 Task: Click on Have question about hosting
Action: Mouse moved to (851, 371)
Screenshot: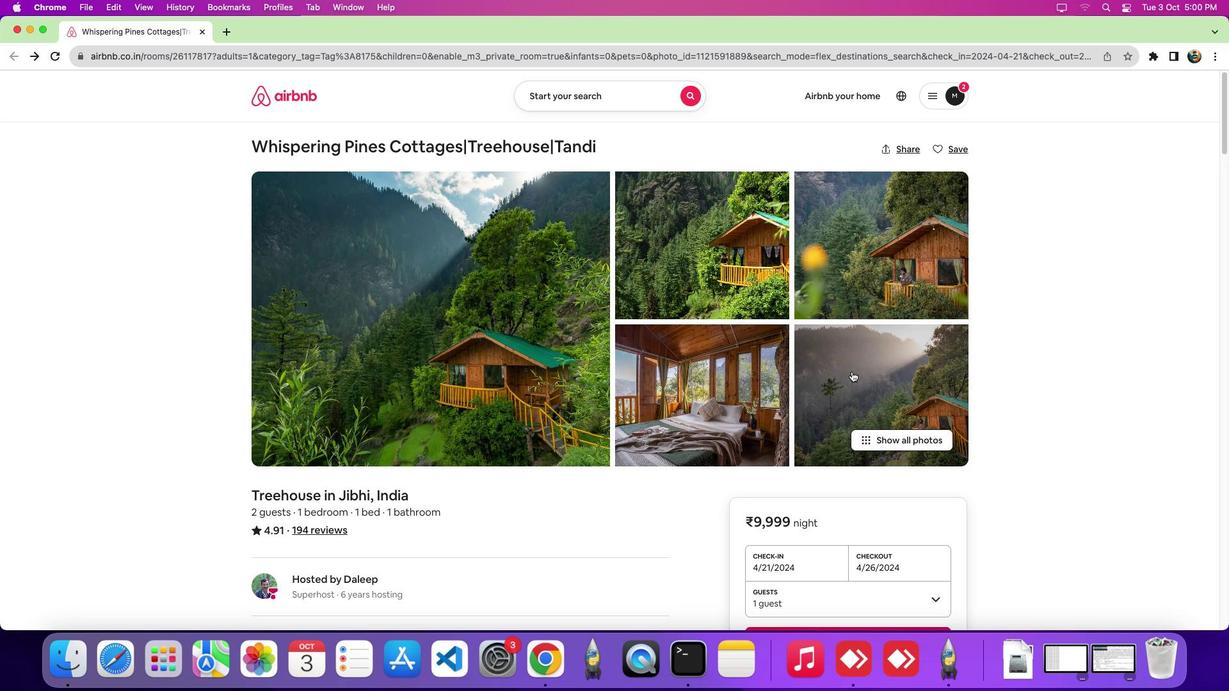 
Action: Mouse scrolled (851, 371) with delta (0, 0)
Screenshot: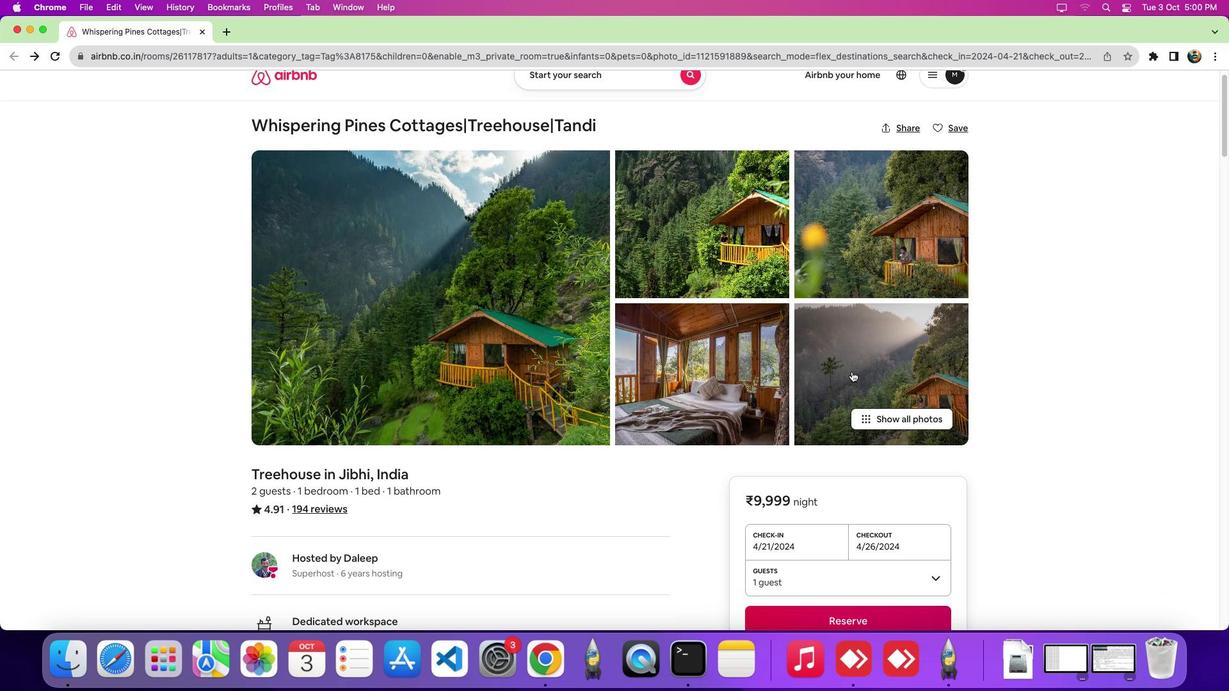 
Action: Mouse scrolled (851, 371) with delta (0, 0)
Screenshot: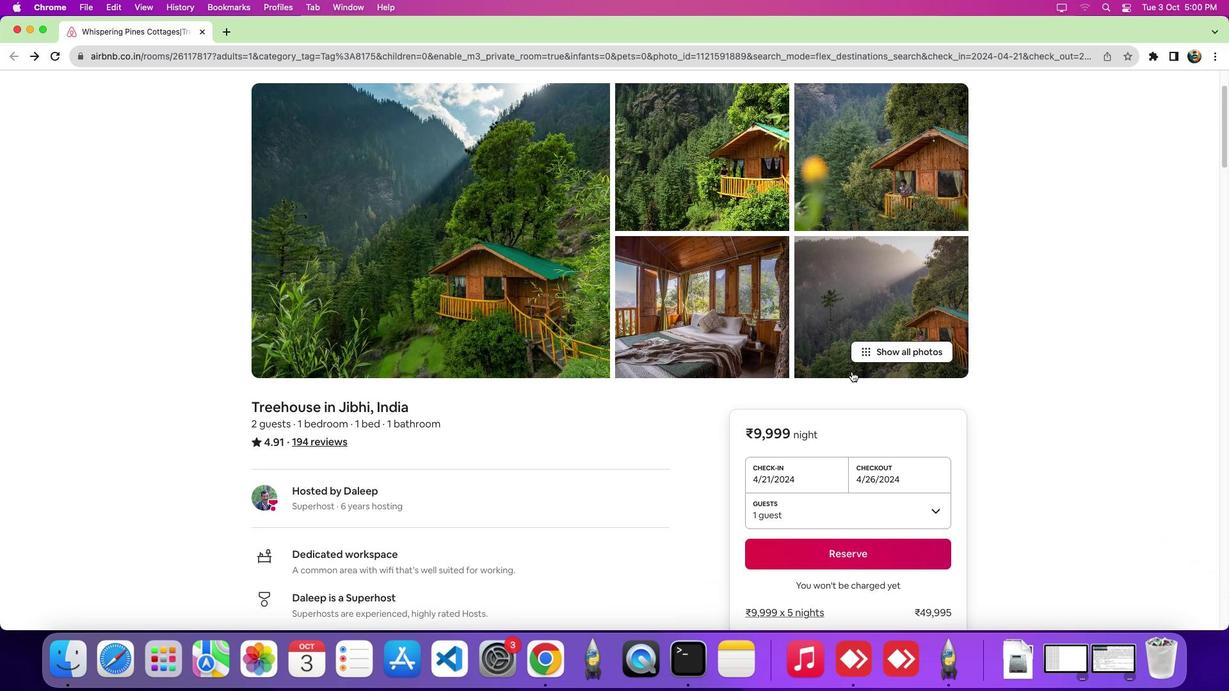 
Action: Mouse scrolled (851, 371) with delta (0, -1)
Screenshot: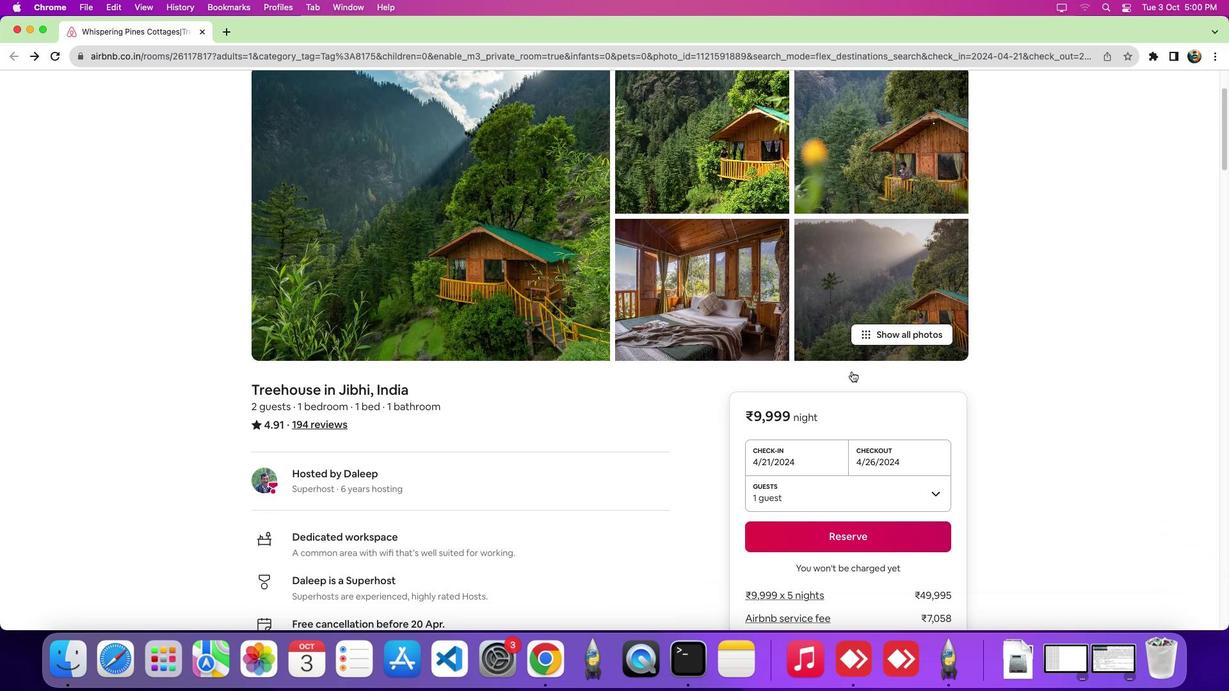
Action: Mouse scrolled (851, 371) with delta (0, 0)
Screenshot: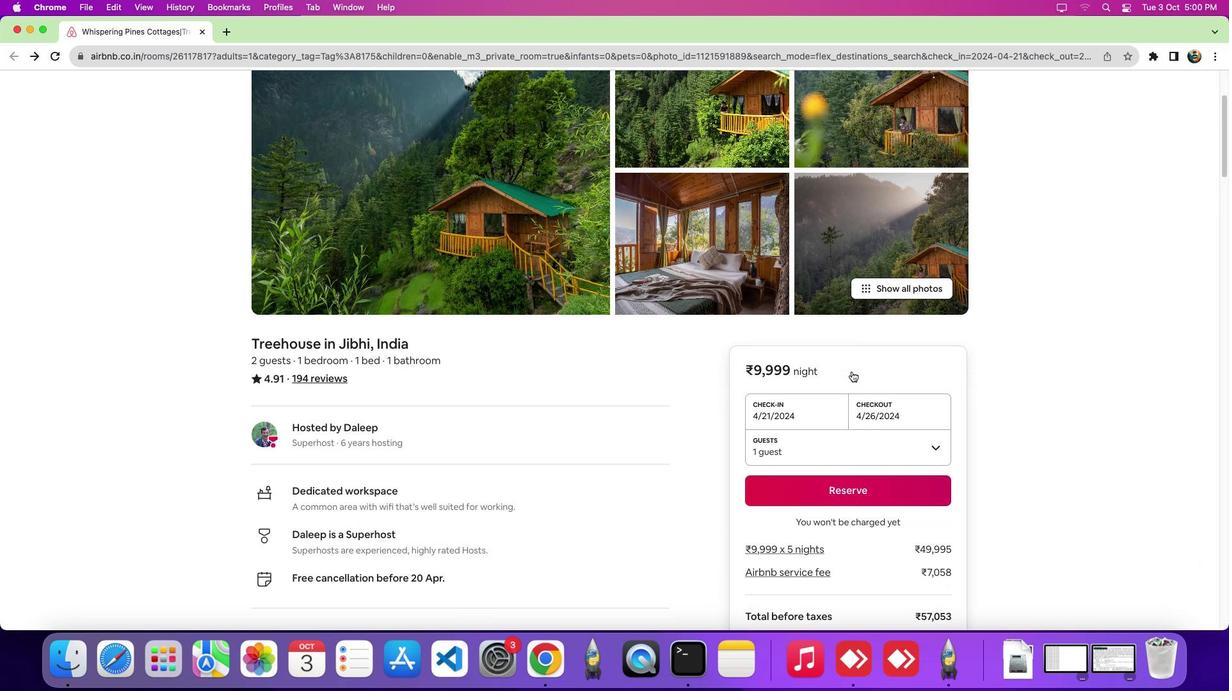 
Action: Mouse scrolled (851, 371) with delta (0, 0)
Screenshot: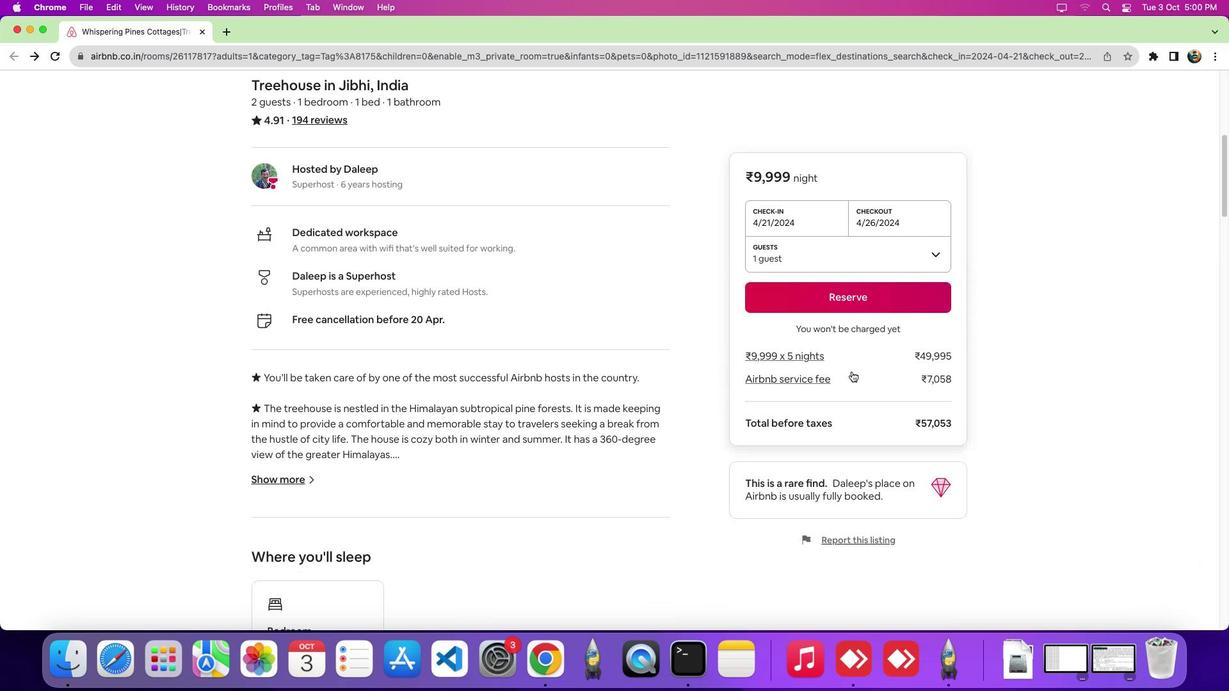 
Action: Mouse scrolled (851, 371) with delta (0, -2)
Screenshot: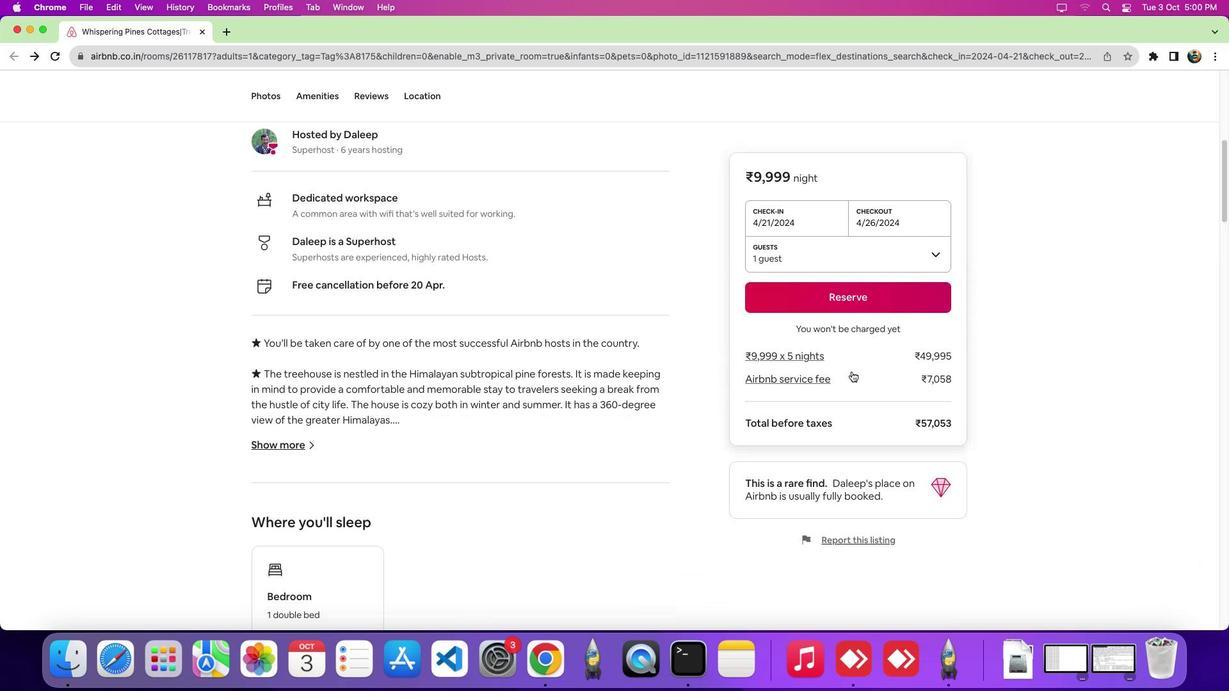 
Action: Mouse scrolled (851, 371) with delta (0, -4)
Screenshot: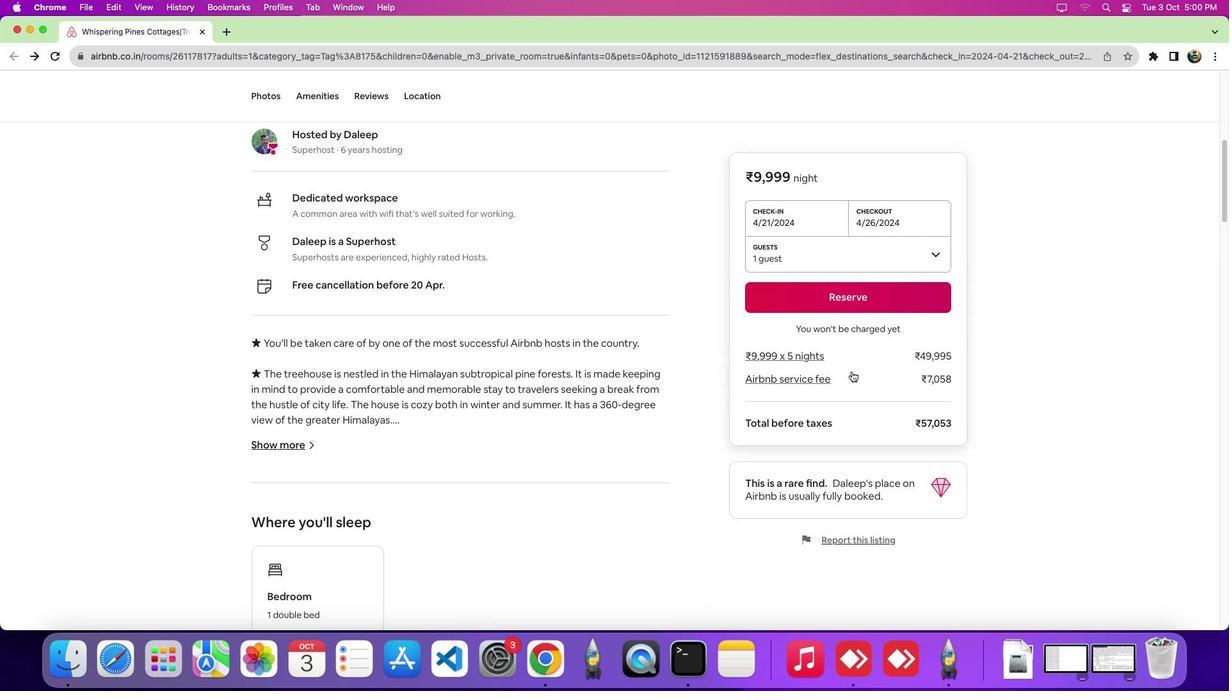 
Action: Mouse scrolled (851, 371) with delta (0, 0)
Screenshot: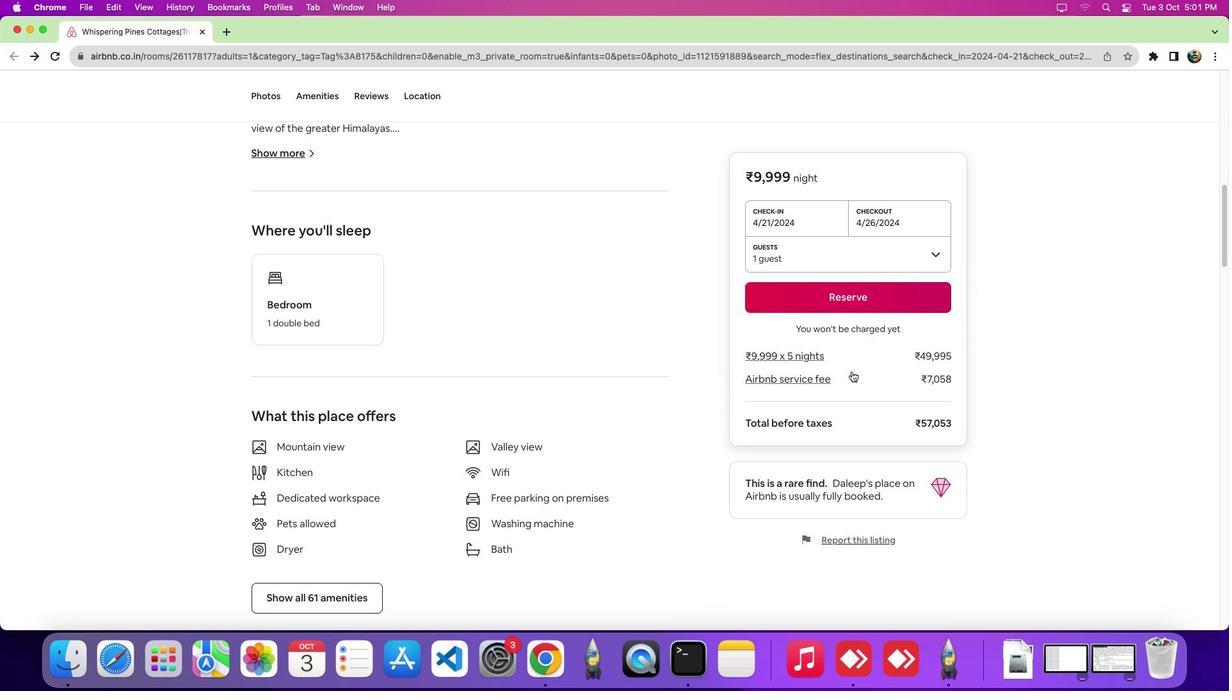 
Action: Mouse scrolled (851, 371) with delta (0, 0)
Screenshot: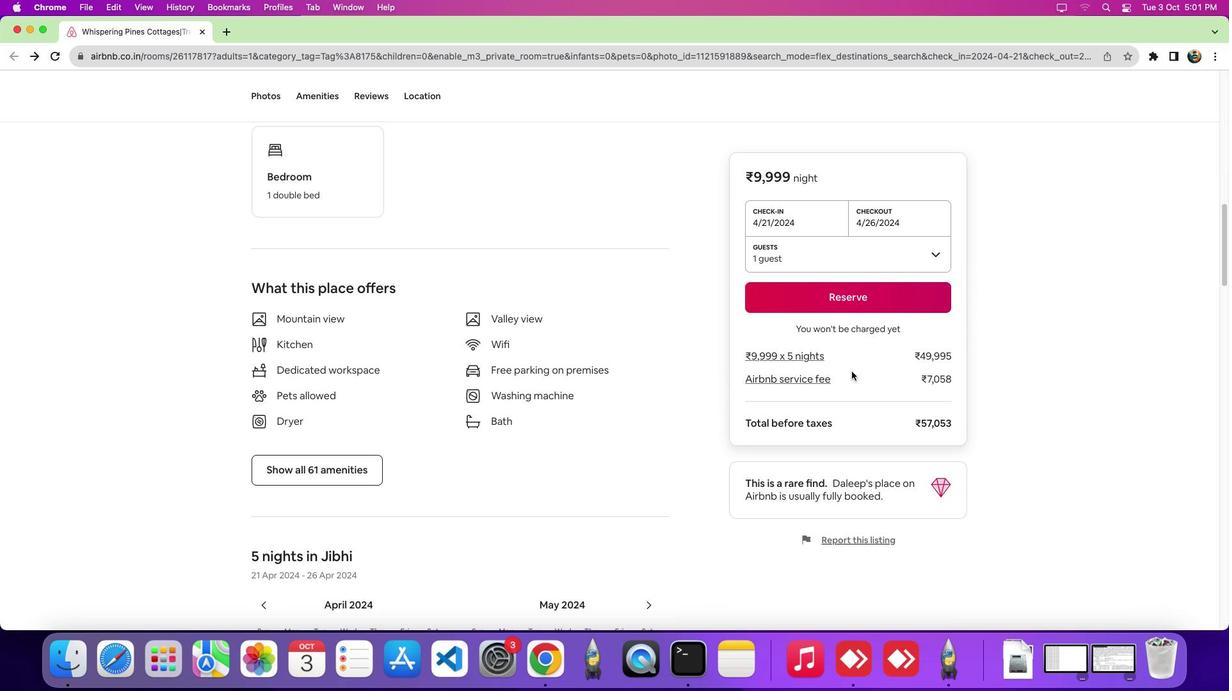 
Action: Mouse scrolled (851, 371) with delta (0, -3)
Screenshot: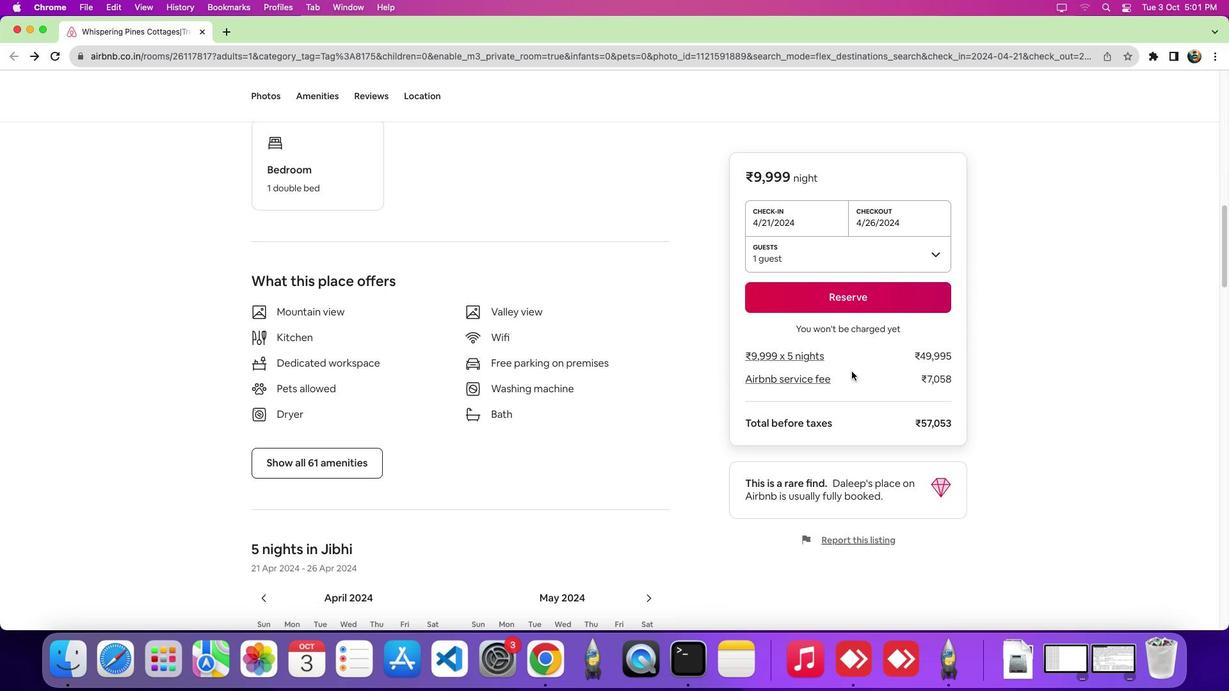 
Action: Mouse scrolled (851, 371) with delta (0, -5)
Screenshot: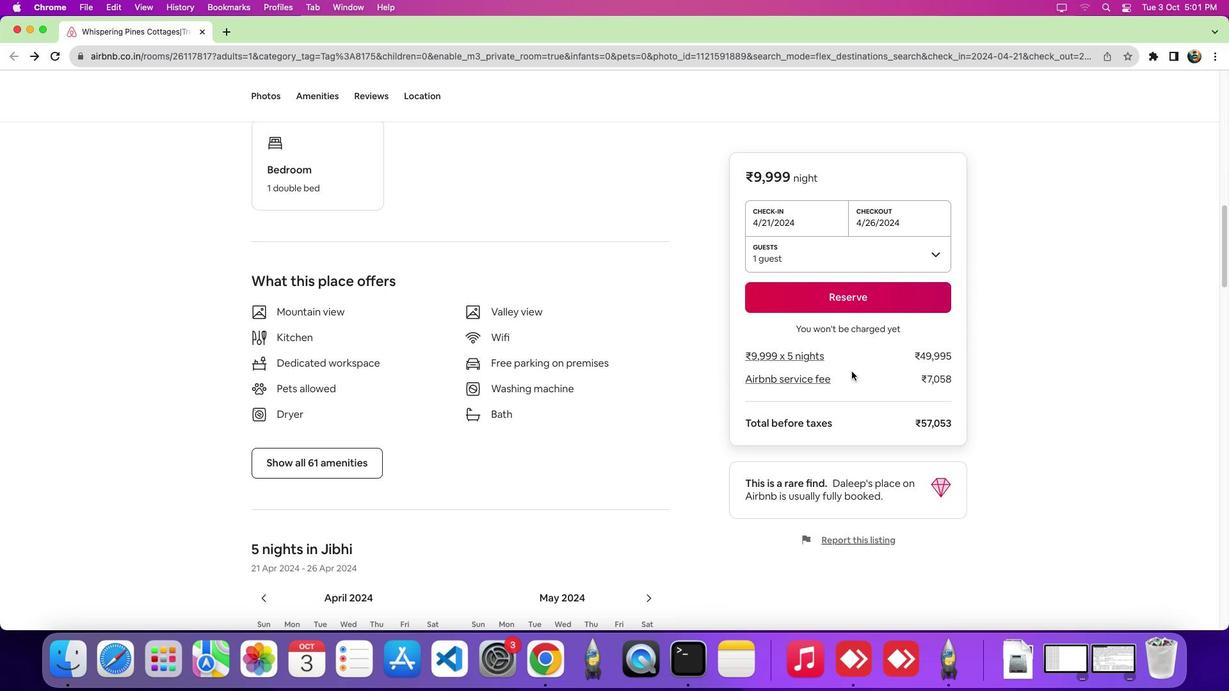 
Action: Mouse scrolled (851, 371) with delta (0, 0)
Screenshot: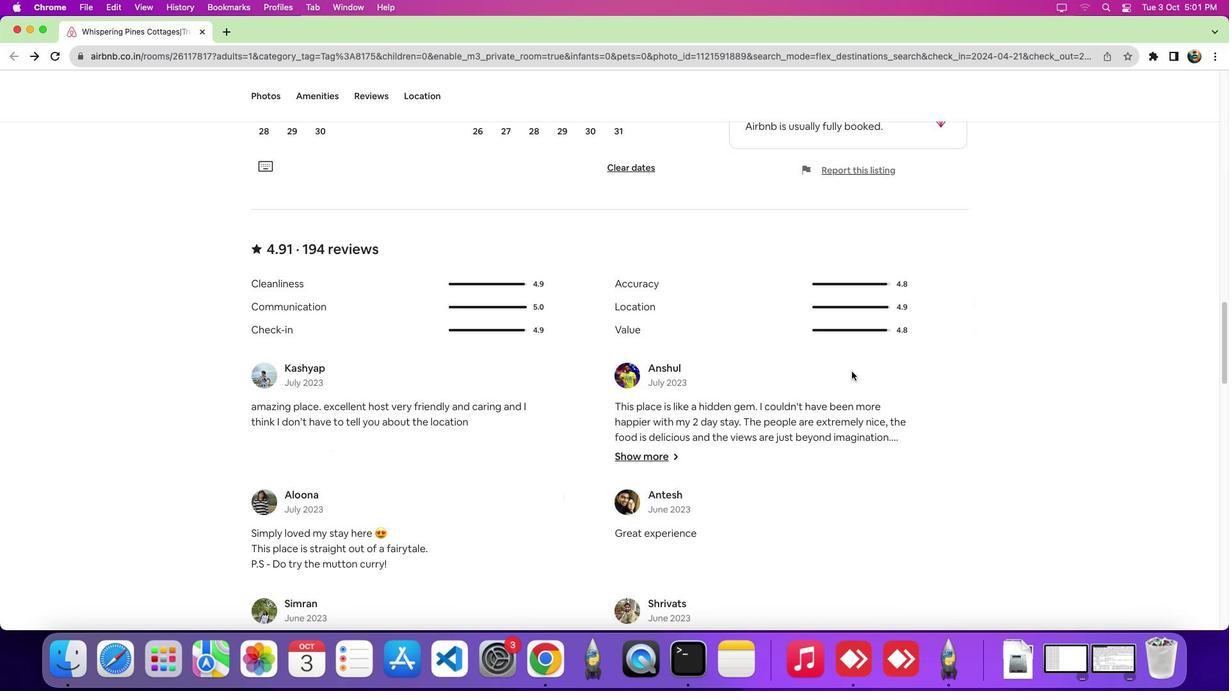
Action: Mouse scrolled (851, 371) with delta (0, -1)
Screenshot: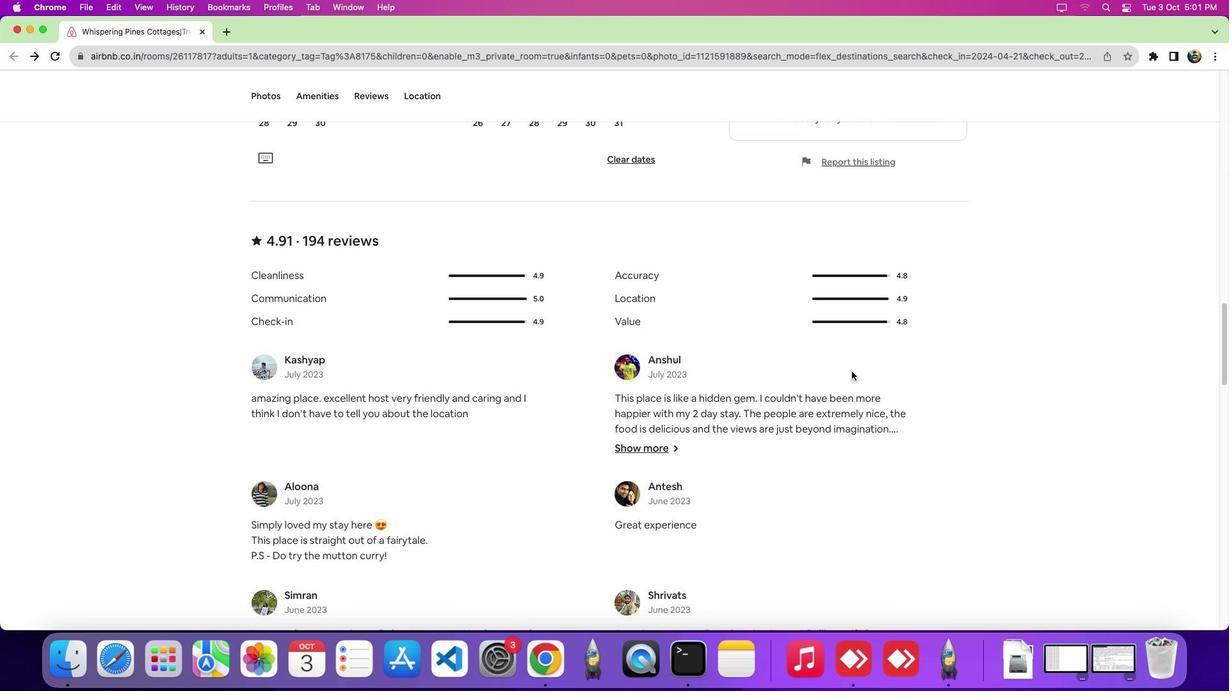 
Action: Mouse scrolled (851, 371) with delta (0, -5)
Screenshot: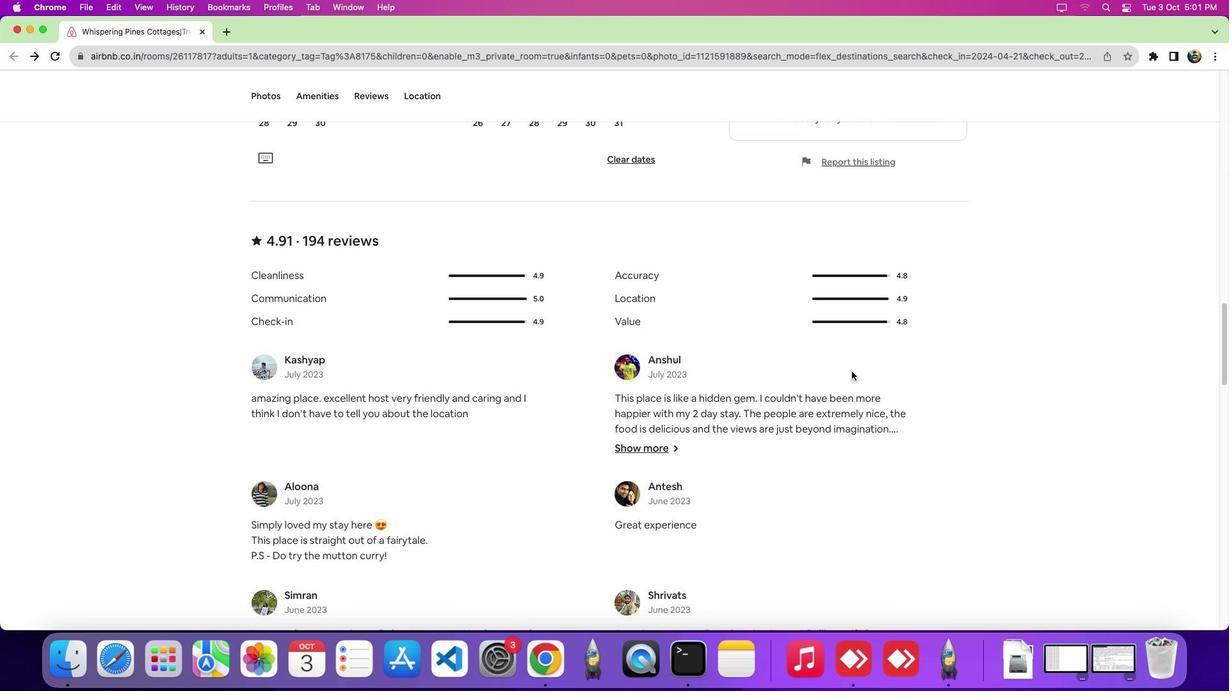 
Action: Mouse scrolled (851, 371) with delta (0, -8)
Screenshot: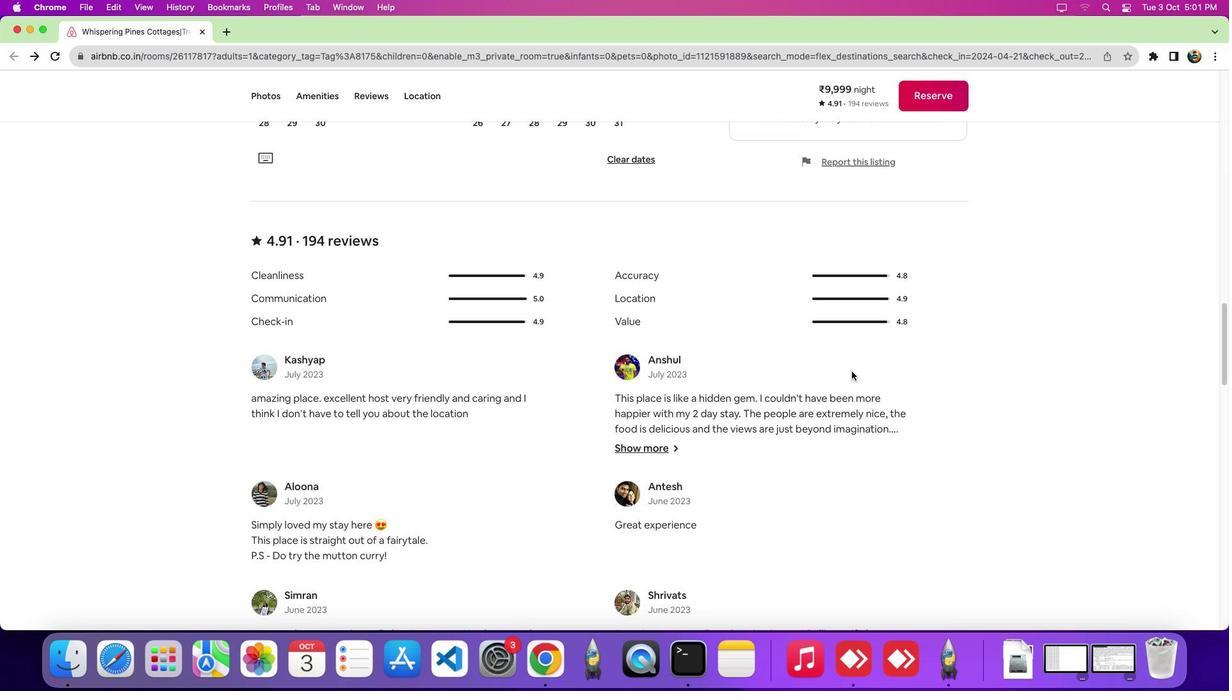 
Action: Mouse scrolled (851, 371) with delta (0, 0)
Screenshot: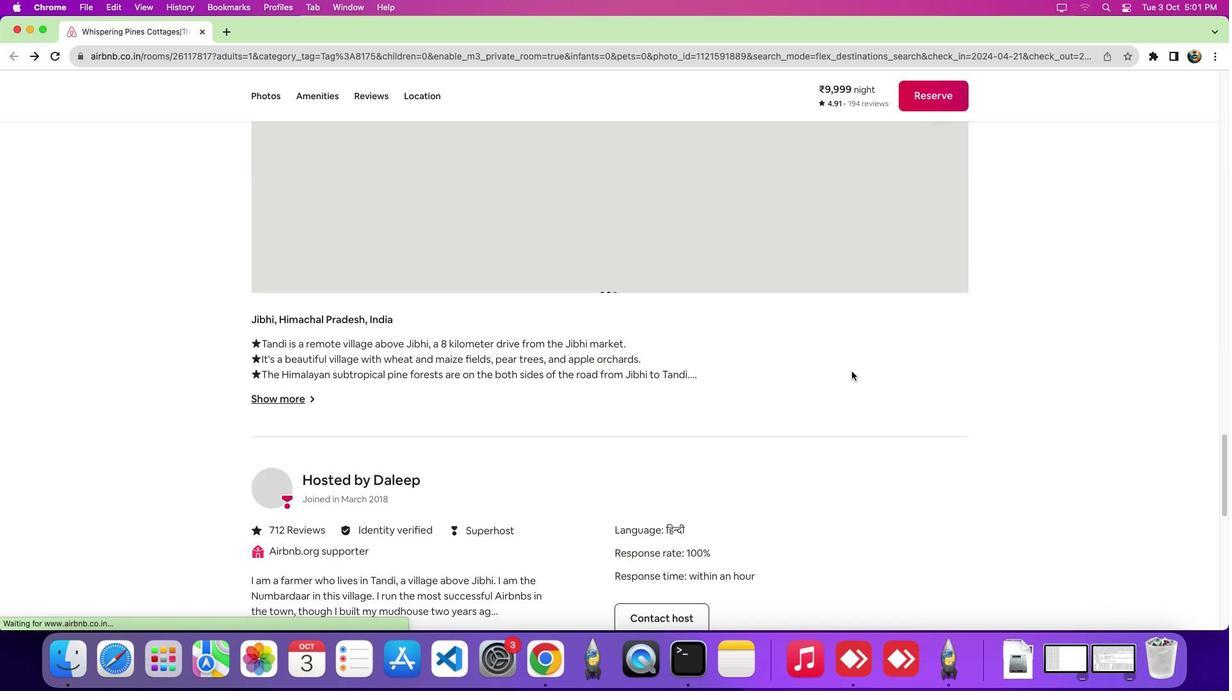 
Action: Mouse scrolled (851, 371) with delta (0, 0)
Screenshot: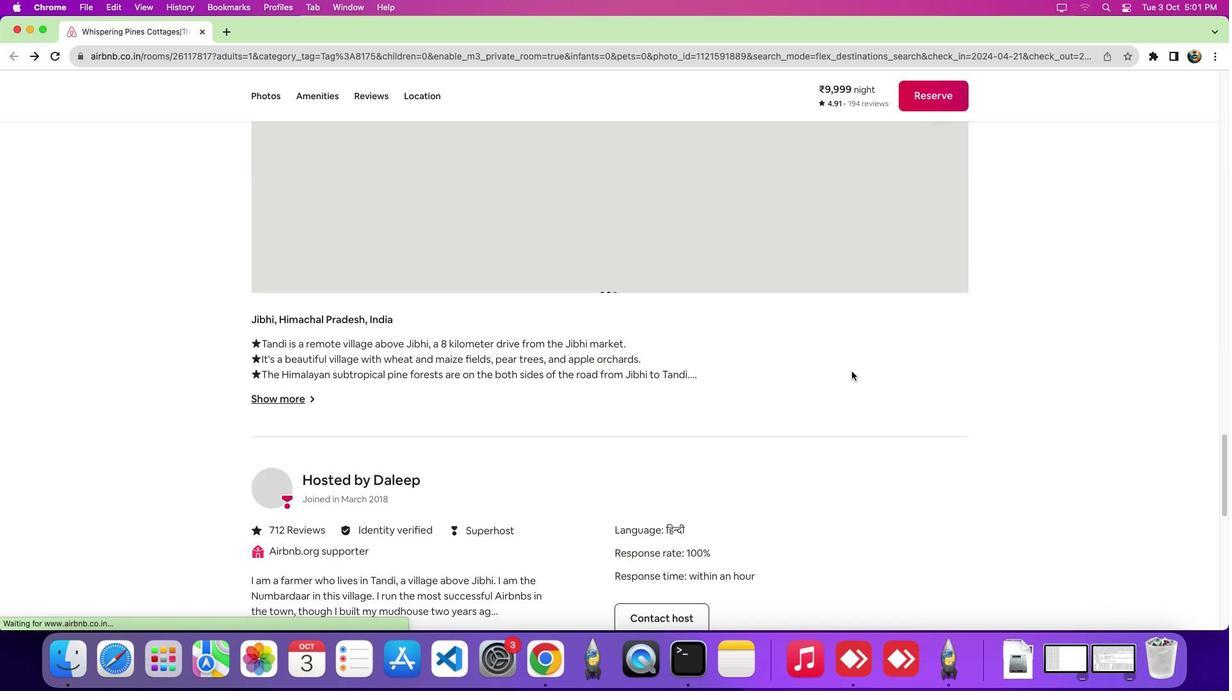 
Action: Mouse scrolled (851, 371) with delta (0, -5)
Screenshot: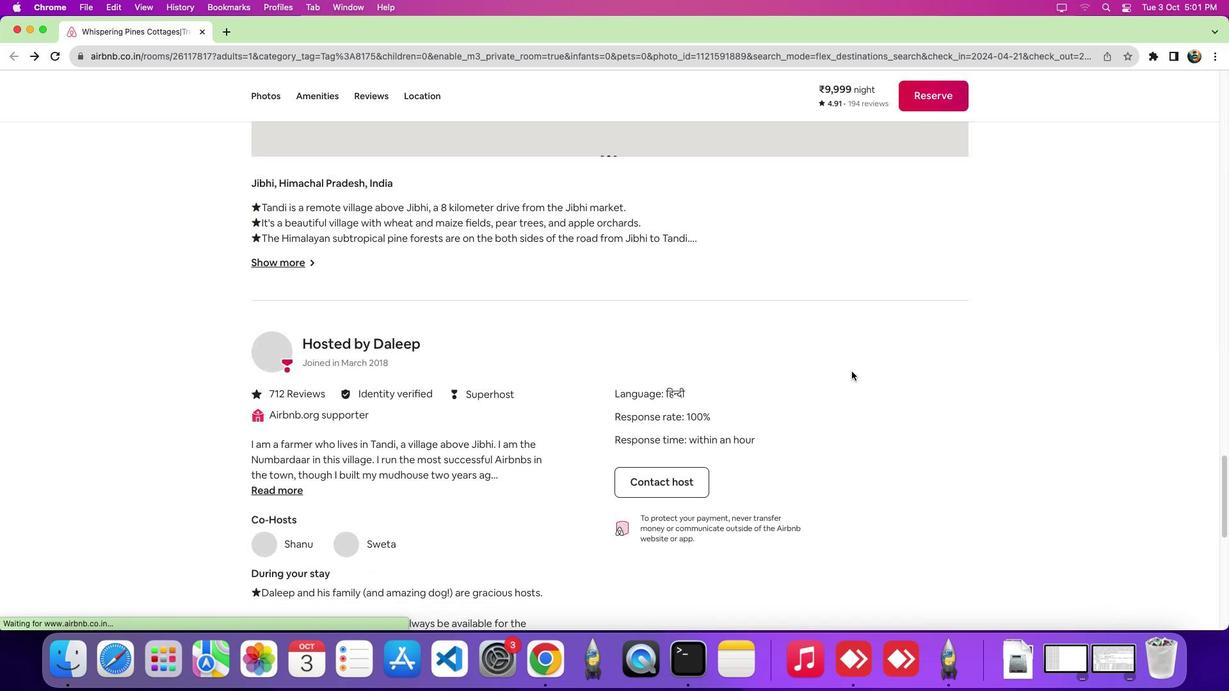 
Action: Mouse scrolled (851, 371) with delta (0, -8)
Screenshot: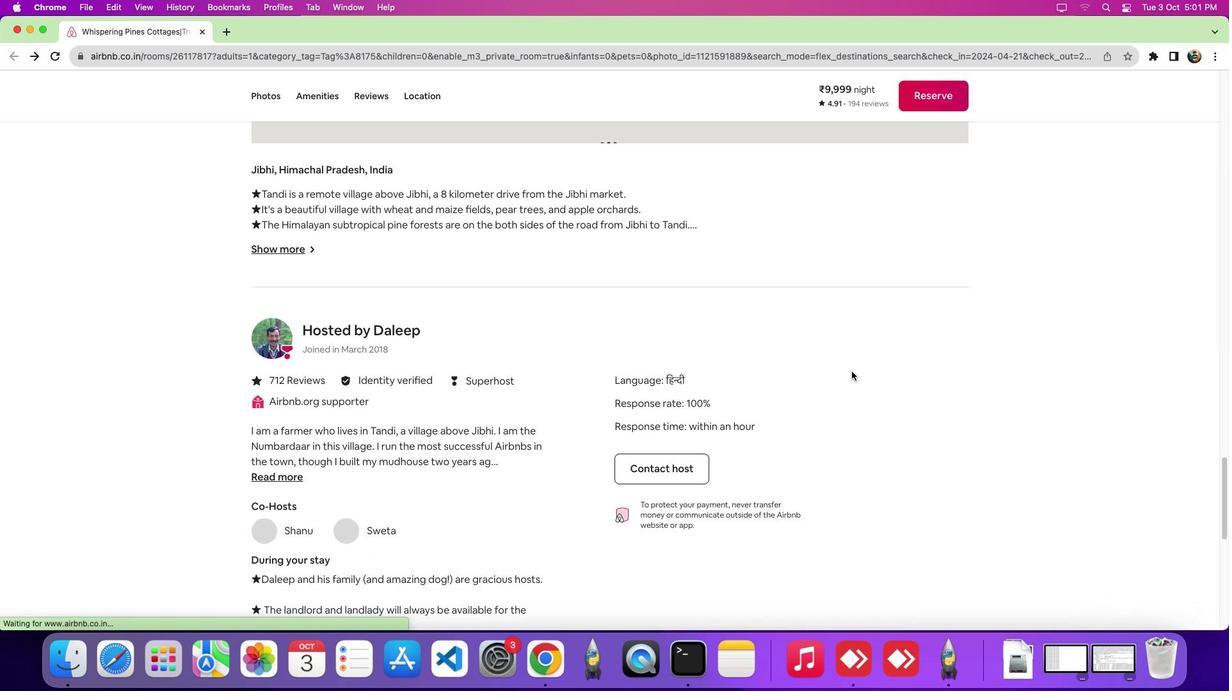 
Action: Mouse scrolled (851, 371) with delta (0, -8)
Screenshot: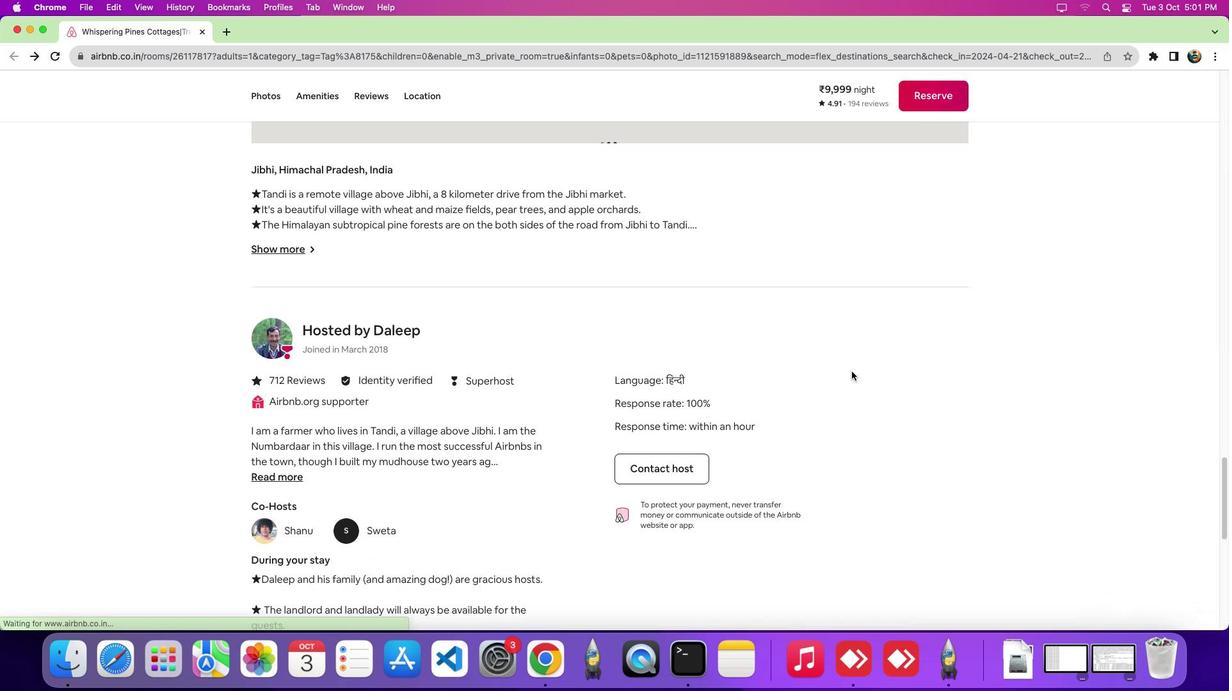 
Action: Mouse scrolled (851, 371) with delta (0, 0)
Screenshot: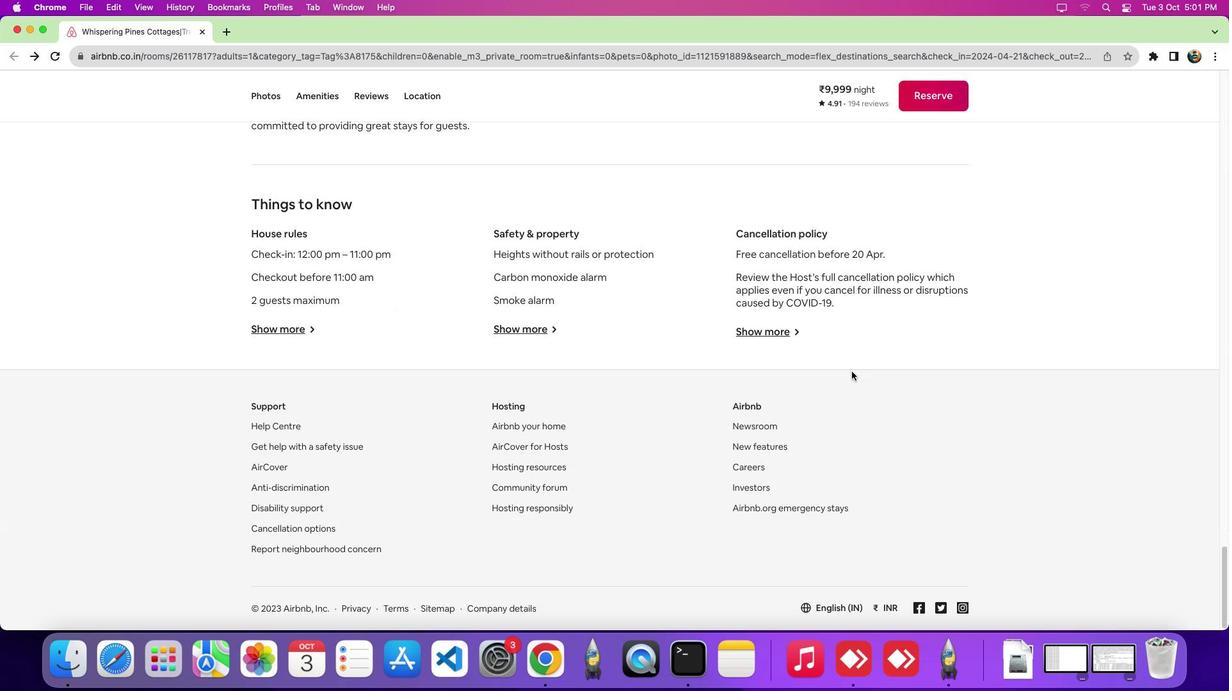 
Action: Mouse scrolled (851, 371) with delta (0, 0)
Screenshot: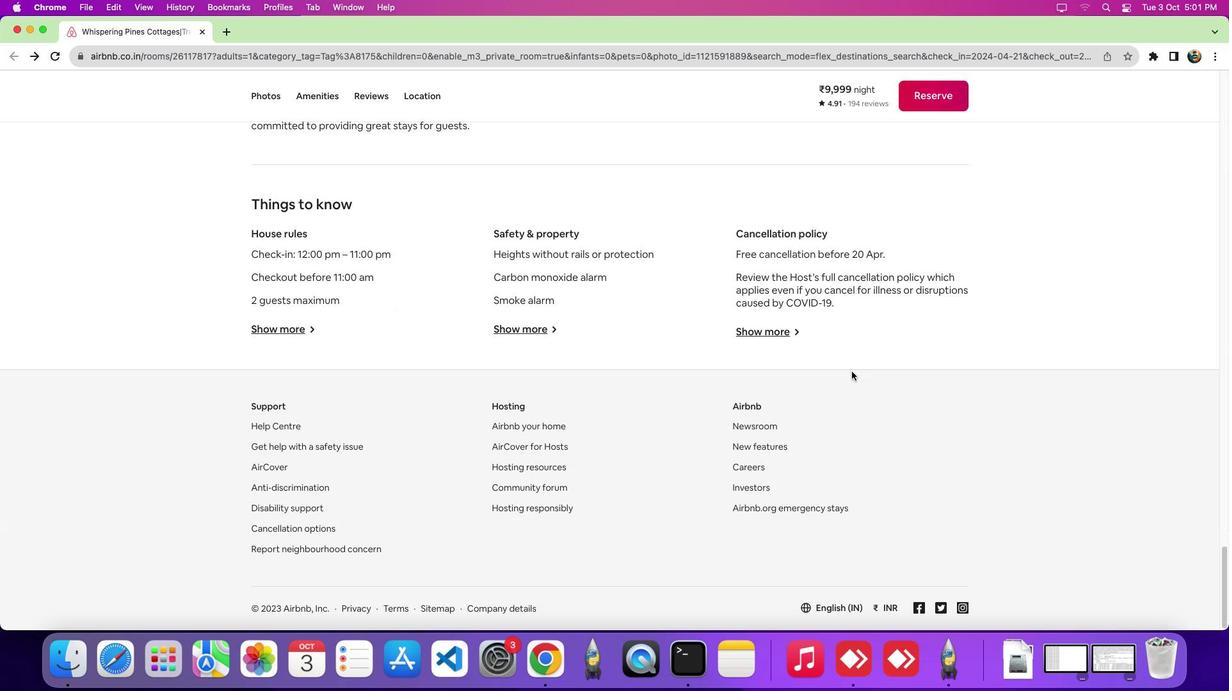 
Action: Mouse scrolled (851, 371) with delta (0, -5)
Screenshot: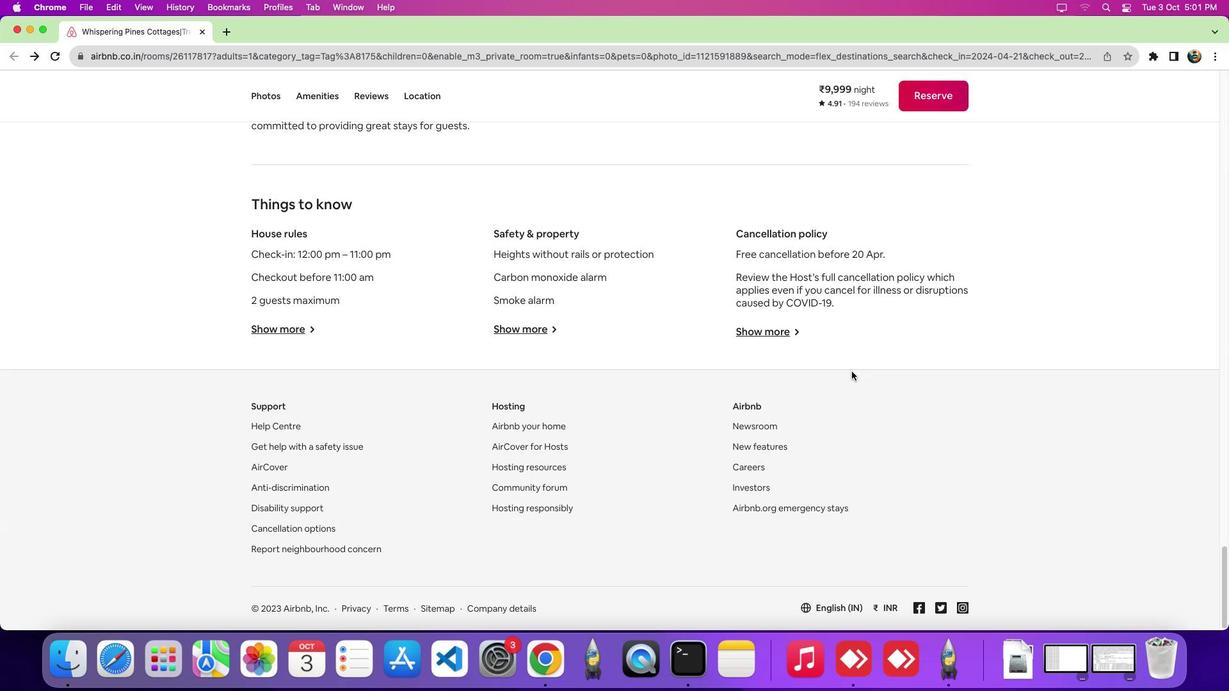 
Action: Mouse scrolled (851, 371) with delta (0, -8)
Screenshot: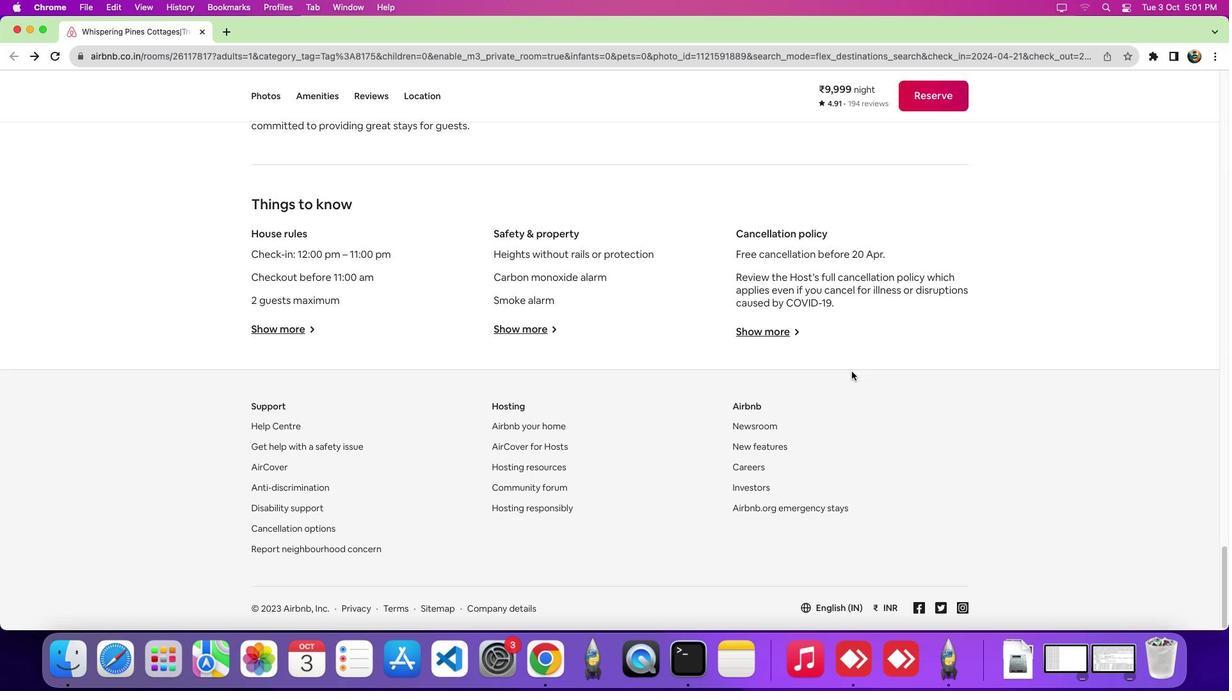 
Action: Mouse scrolled (851, 371) with delta (0, 0)
Screenshot: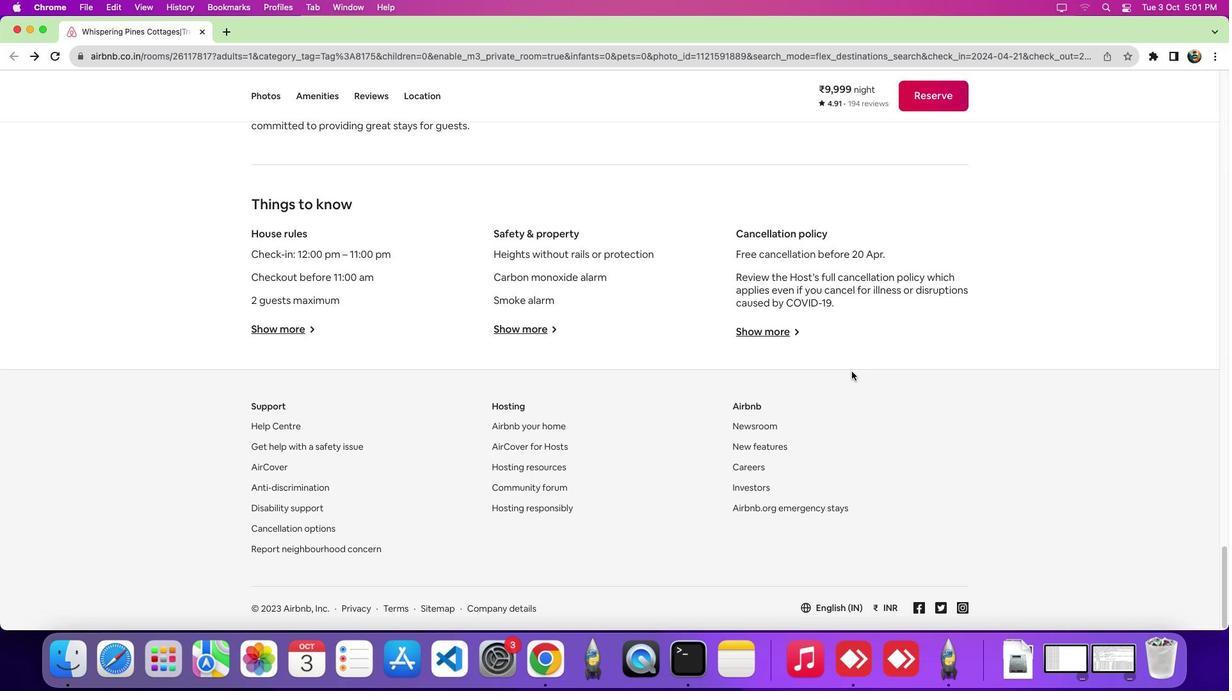 
Action: Mouse scrolled (851, 371) with delta (0, 0)
Screenshot: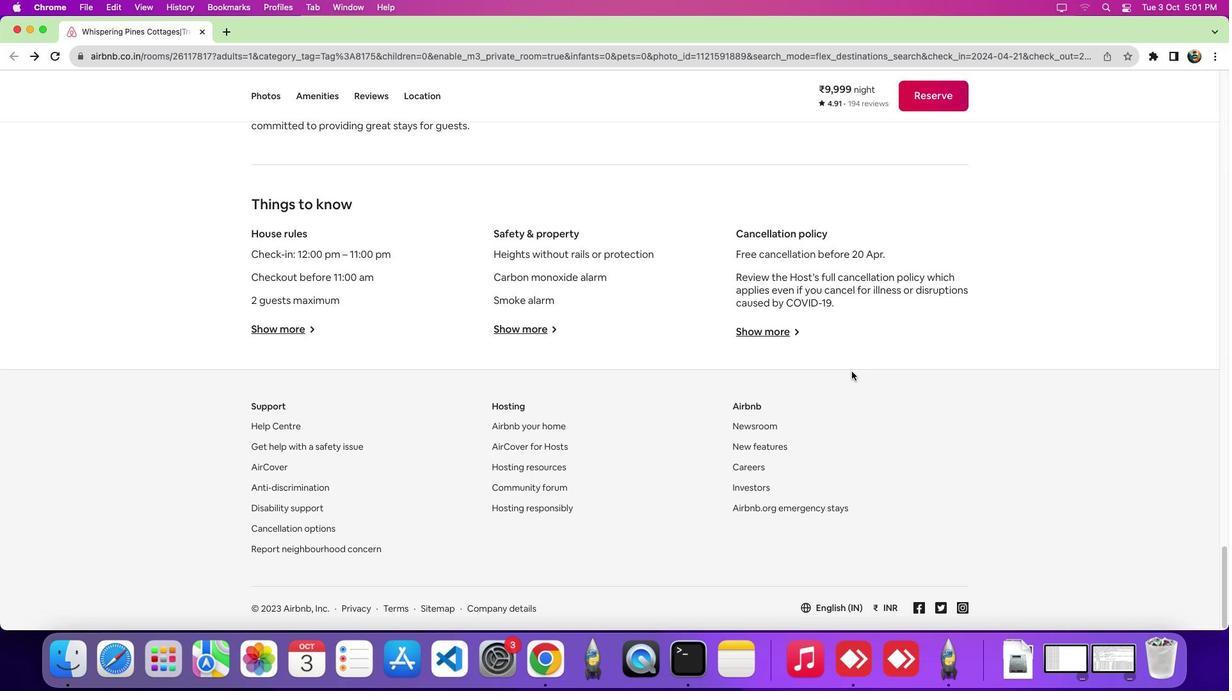 
Action: Mouse scrolled (851, 371) with delta (0, -5)
Screenshot: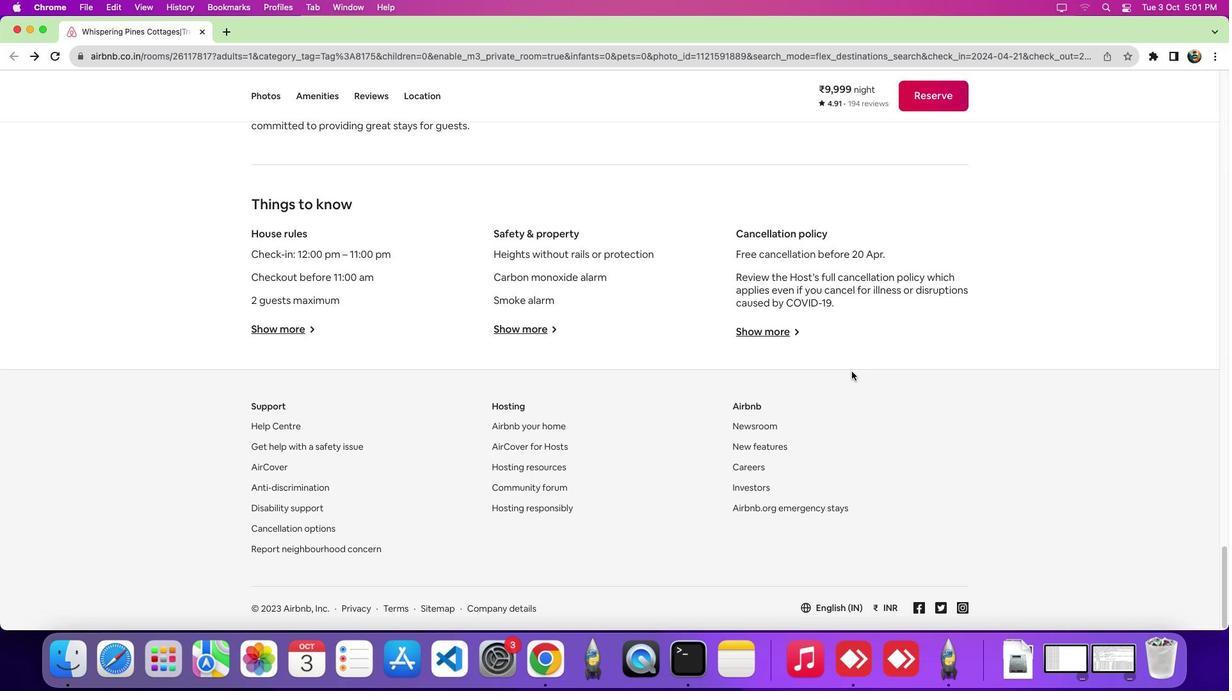 
Action: Mouse scrolled (851, 371) with delta (0, -8)
Screenshot: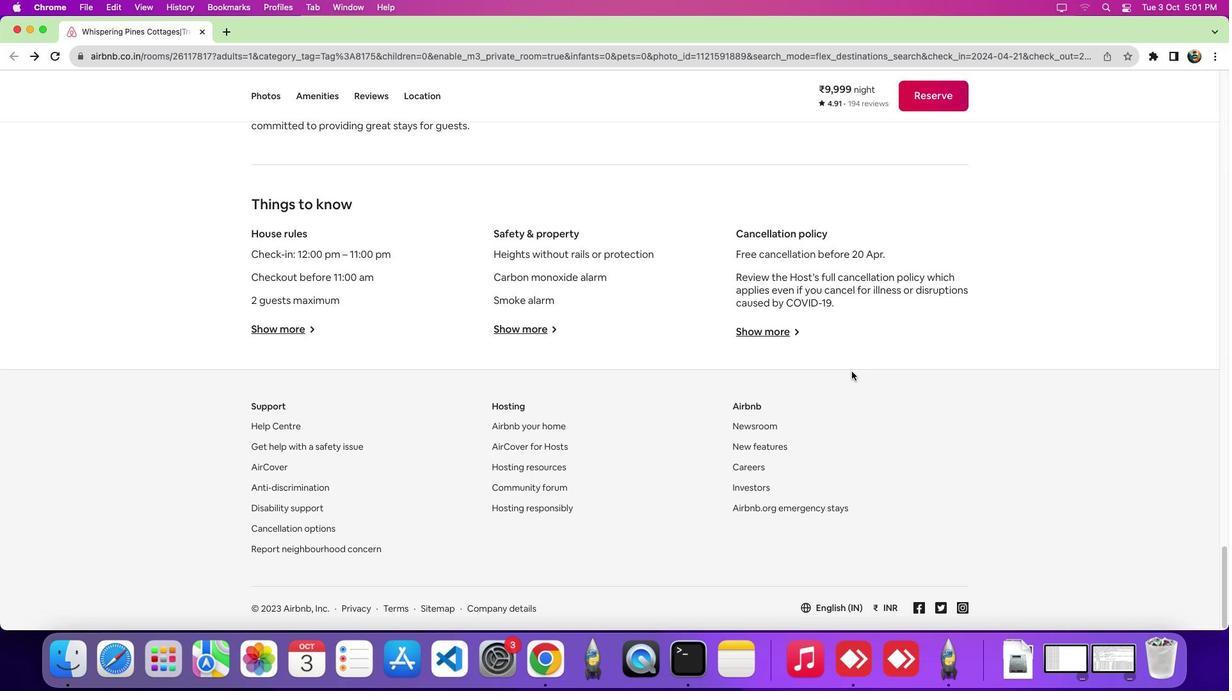 
Action: Mouse moved to (813, 510)
Screenshot: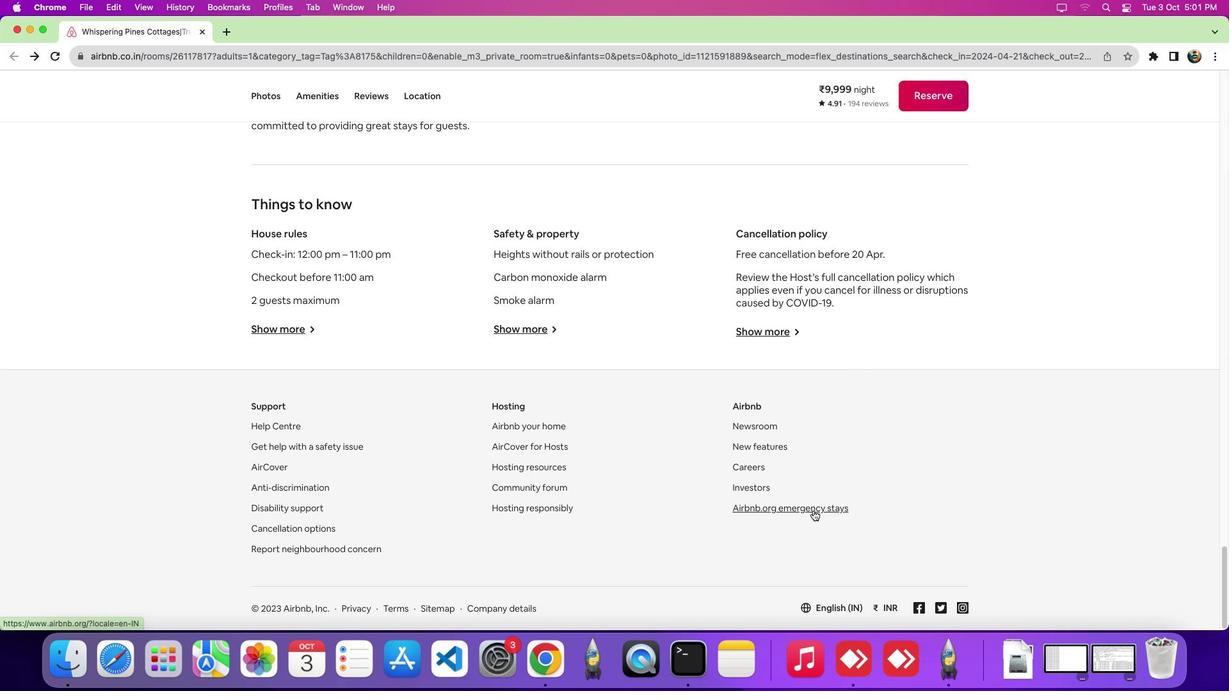 
Action: Mouse pressed left at (813, 510)
Screenshot: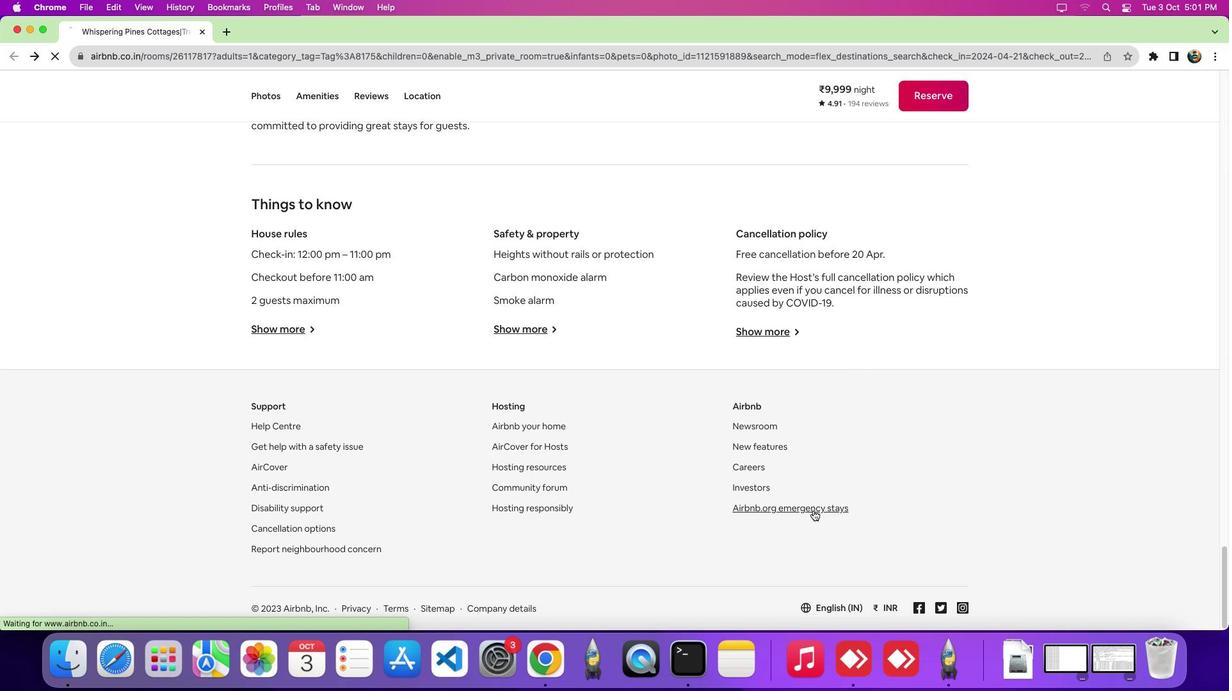 
Action: Mouse moved to (106, 571)
Screenshot: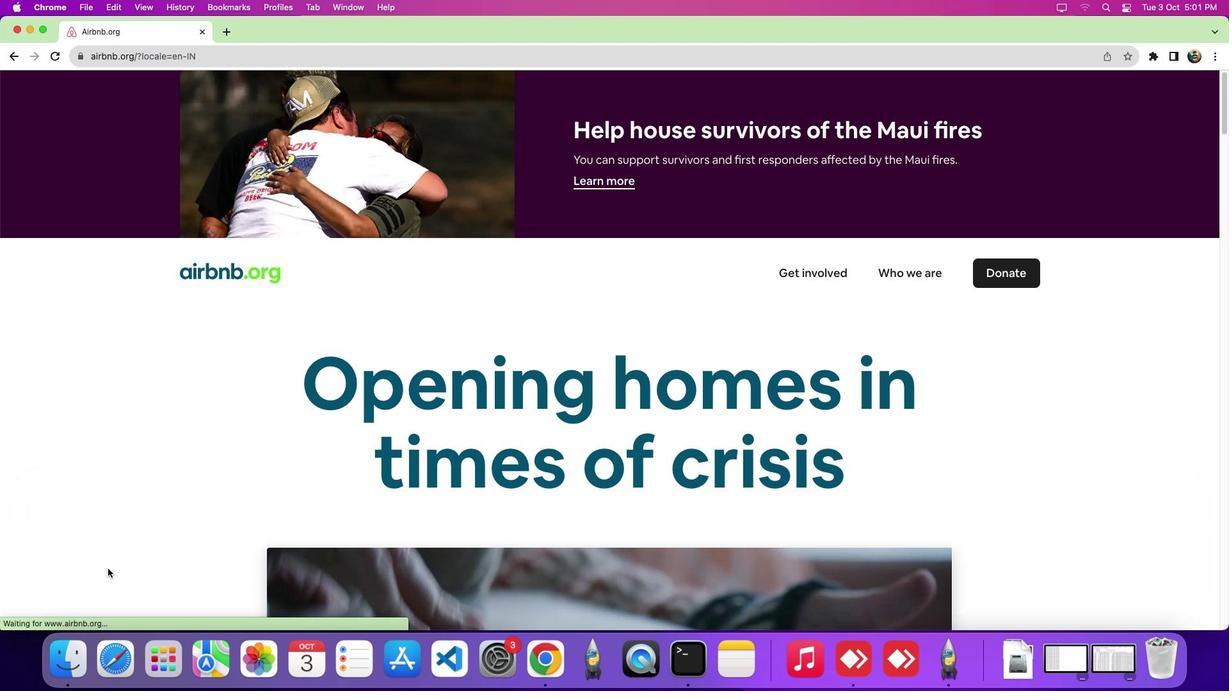 
Action: Mouse pressed left at (106, 571)
Screenshot: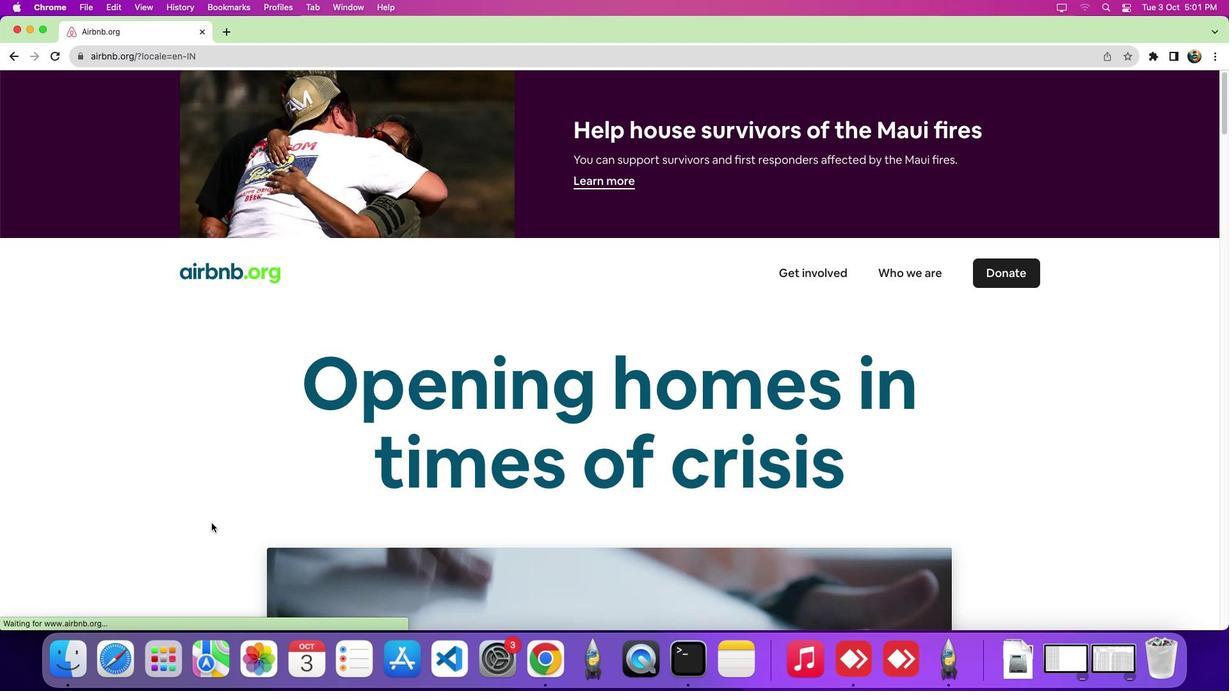 
Action: Mouse moved to (804, 273)
Screenshot: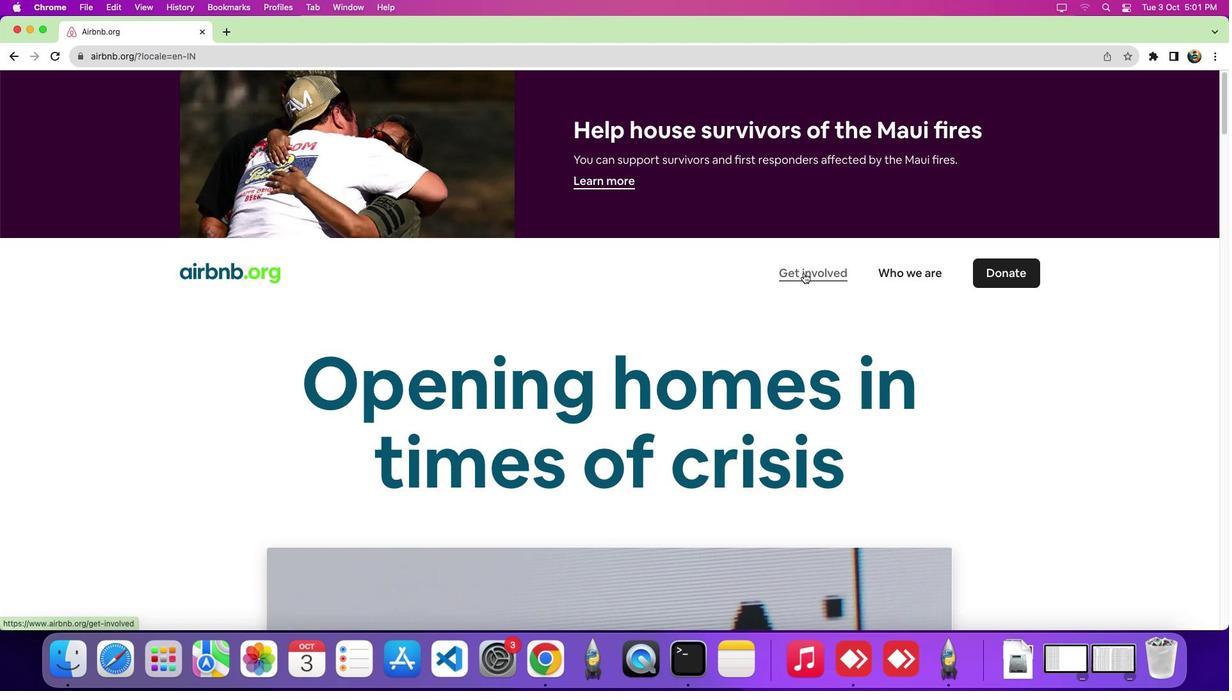 
Action: Mouse pressed left at (804, 273)
Screenshot: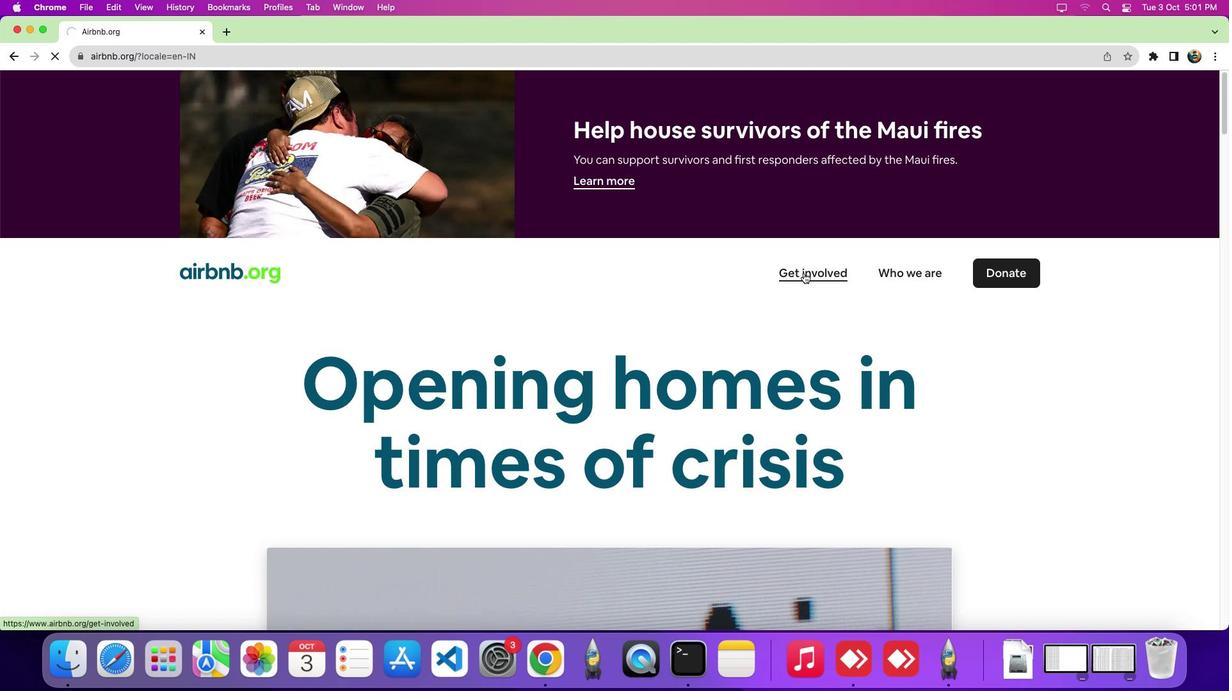 
Action: Mouse moved to (811, 286)
Screenshot: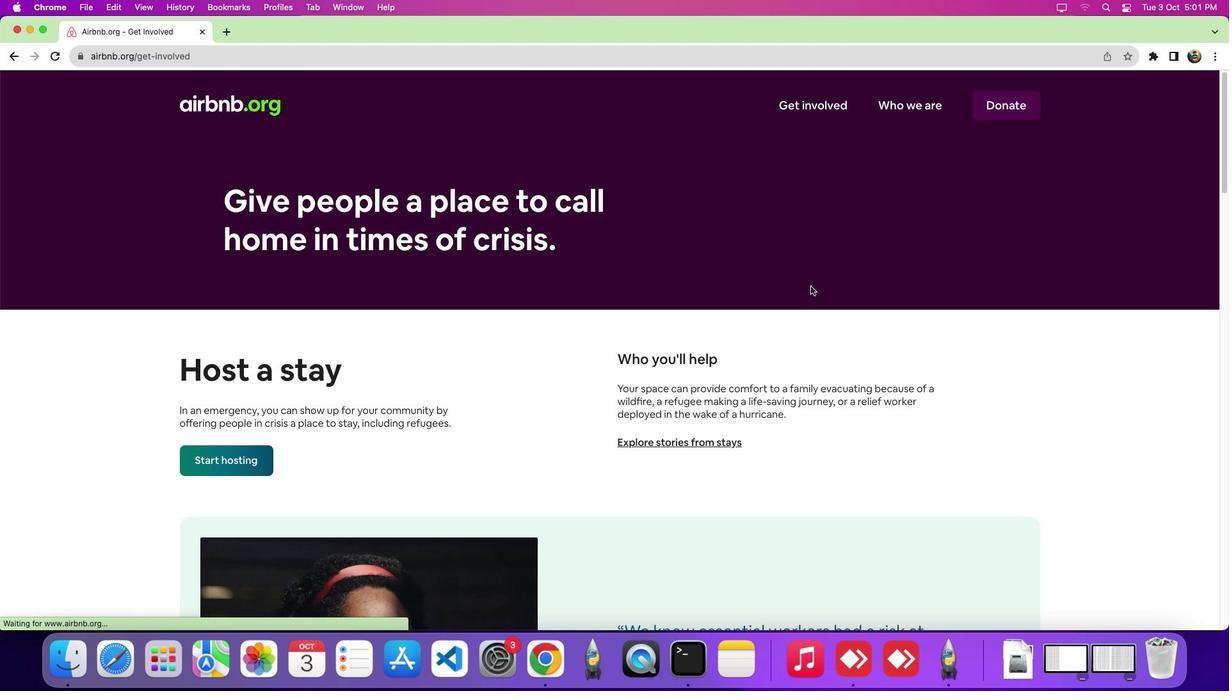 
Action: Mouse scrolled (811, 286) with delta (0, 0)
Screenshot: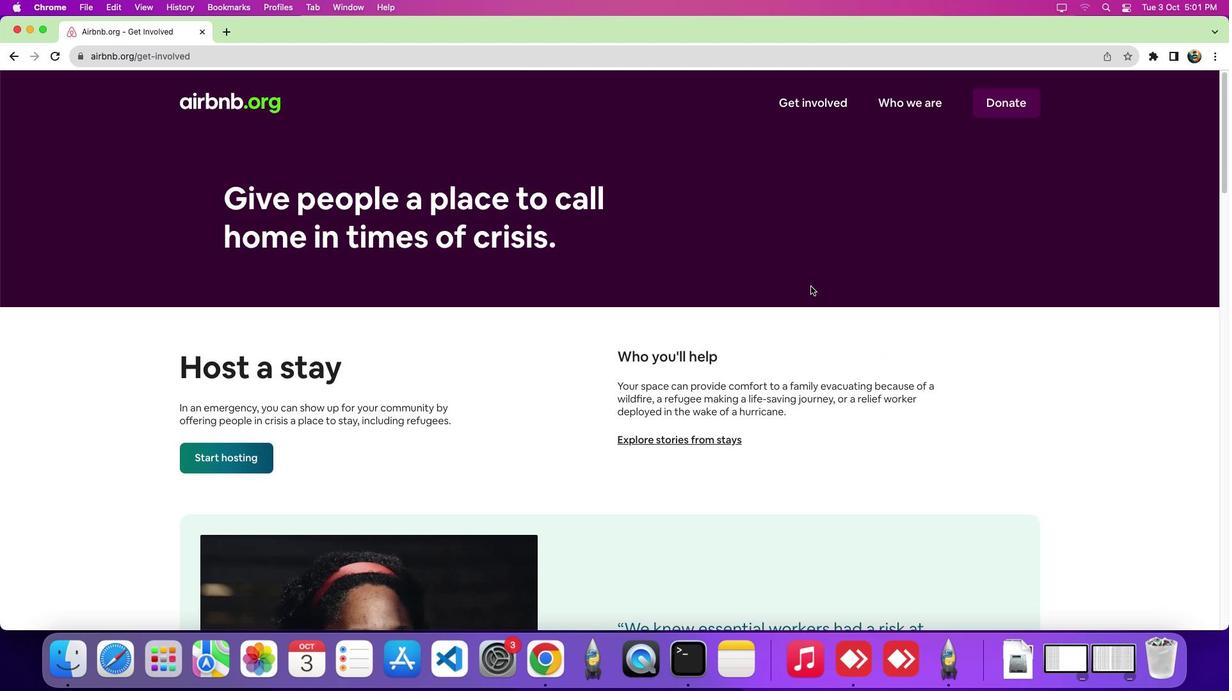 
Action: Mouse scrolled (811, 286) with delta (0, 0)
Screenshot: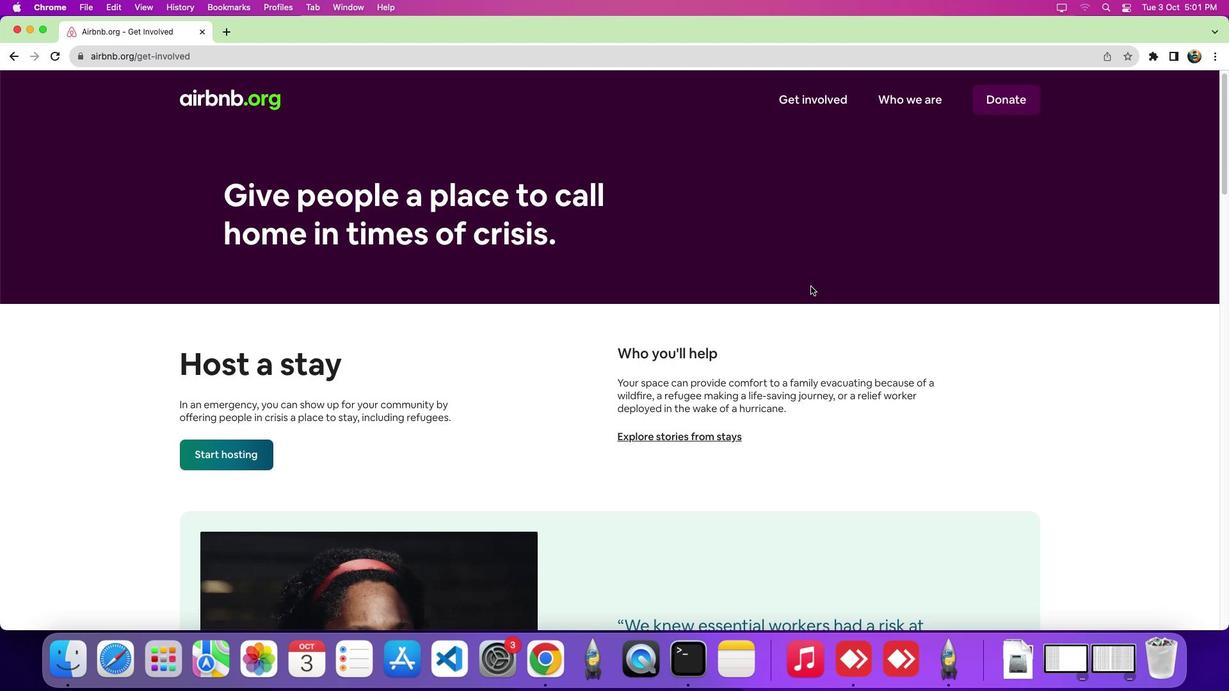 
Action: Mouse scrolled (811, 286) with delta (0, 0)
Screenshot: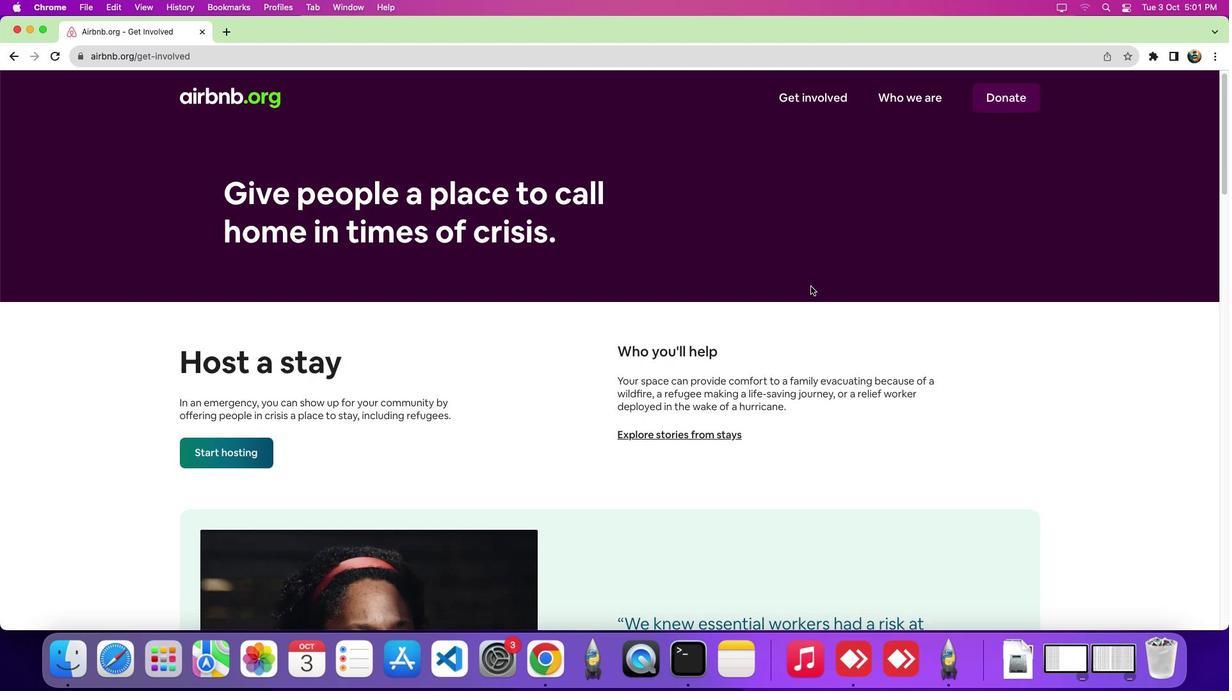 
Action: Mouse scrolled (811, 286) with delta (0, 0)
Screenshot: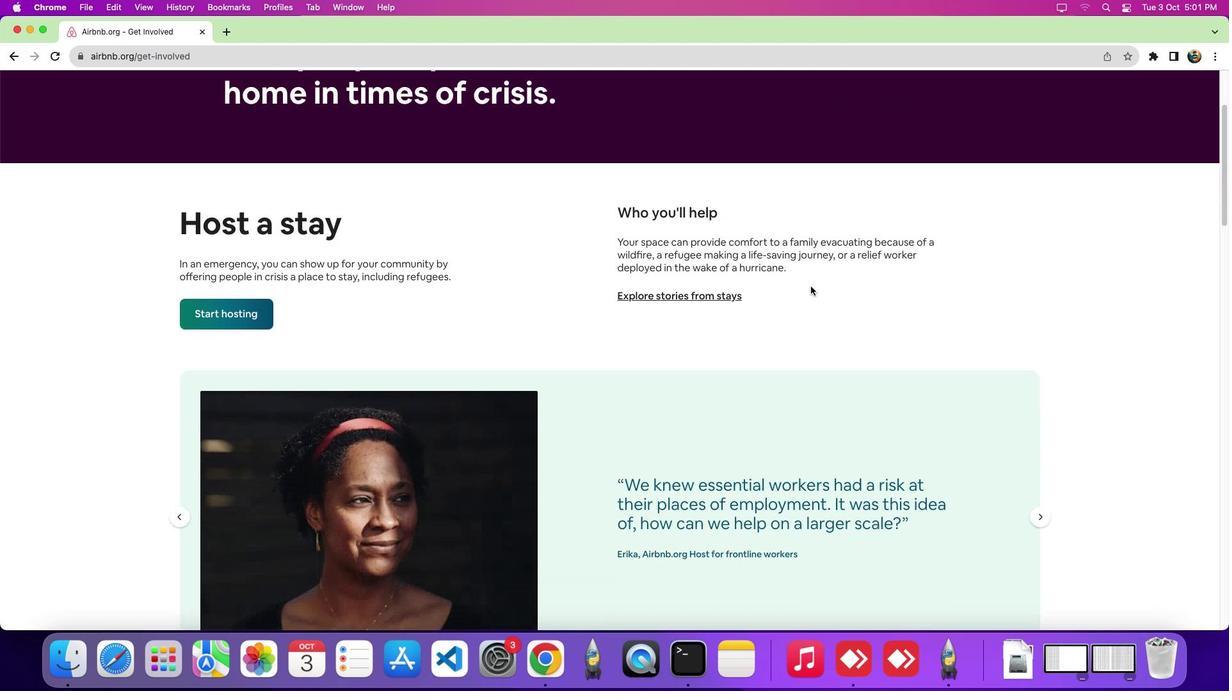 
Action: Mouse scrolled (811, 286) with delta (0, 0)
Screenshot: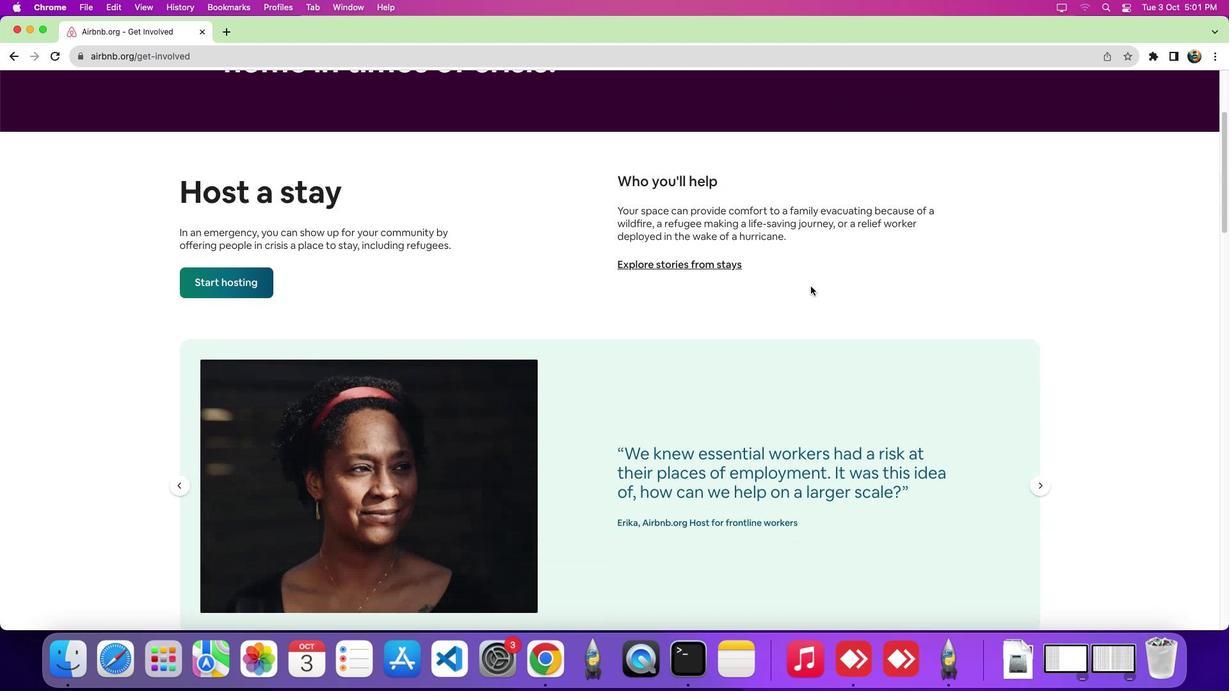 
Action: Mouse scrolled (811, 286) with delta (0, -3)
Screenshot: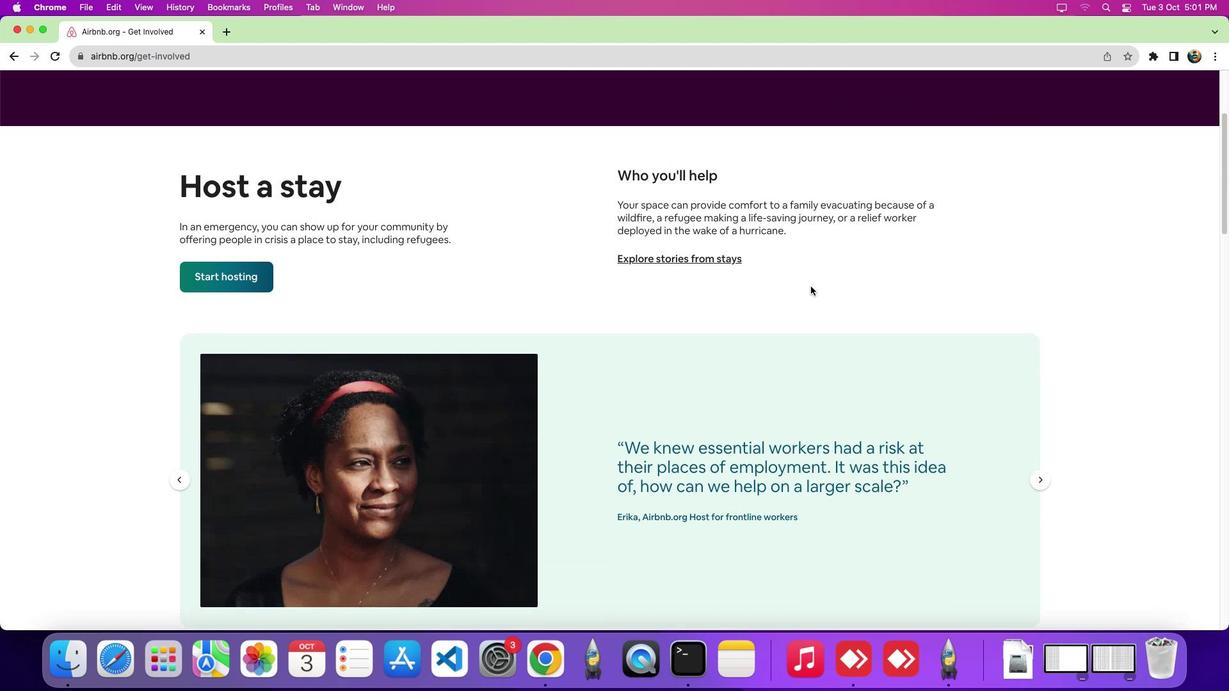 
Action: Mouse scrolled (811, 286) with delta (0, 0)
Screenshot: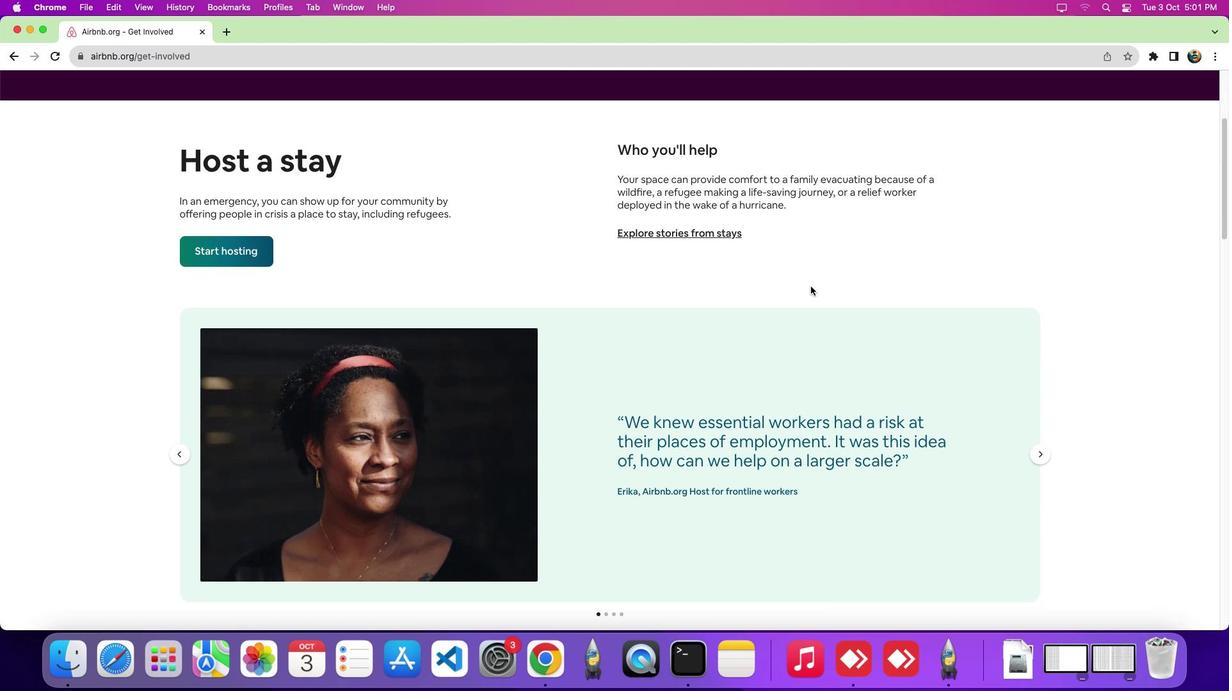 
Action: Mouse scrolled (811, 286) with delta (0, 0)
Screenshot: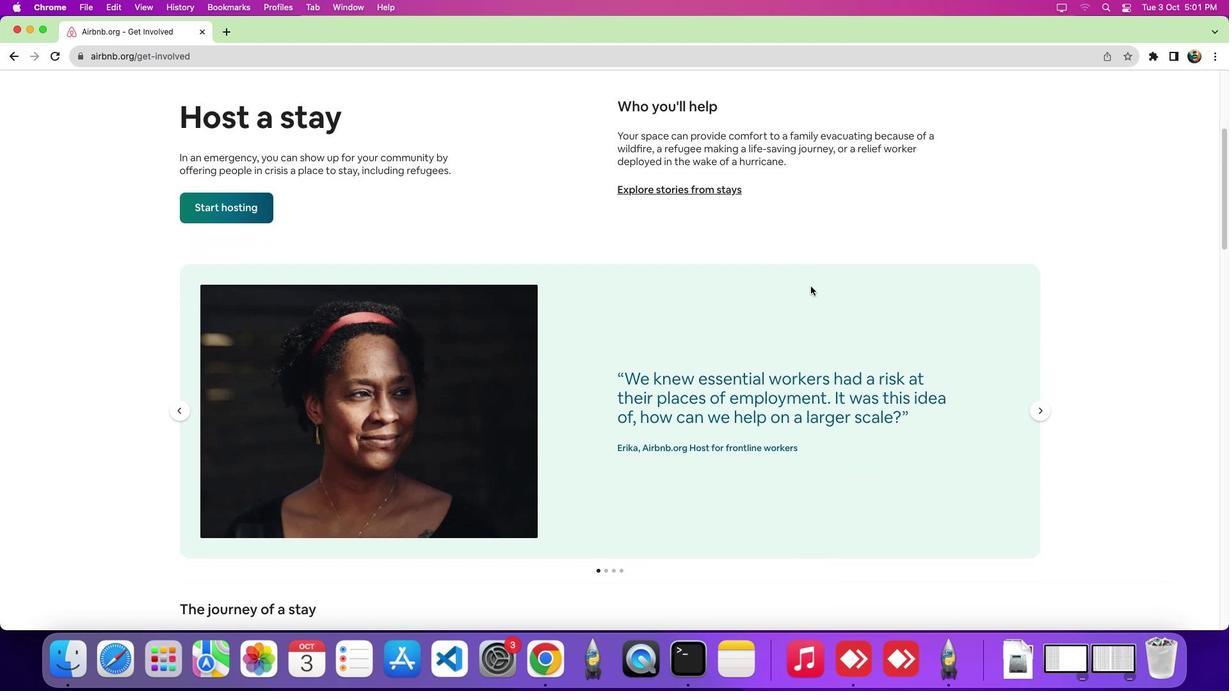 
Action: Mouse scrolled (811, 286) with delta (0, -1)
Screenshot: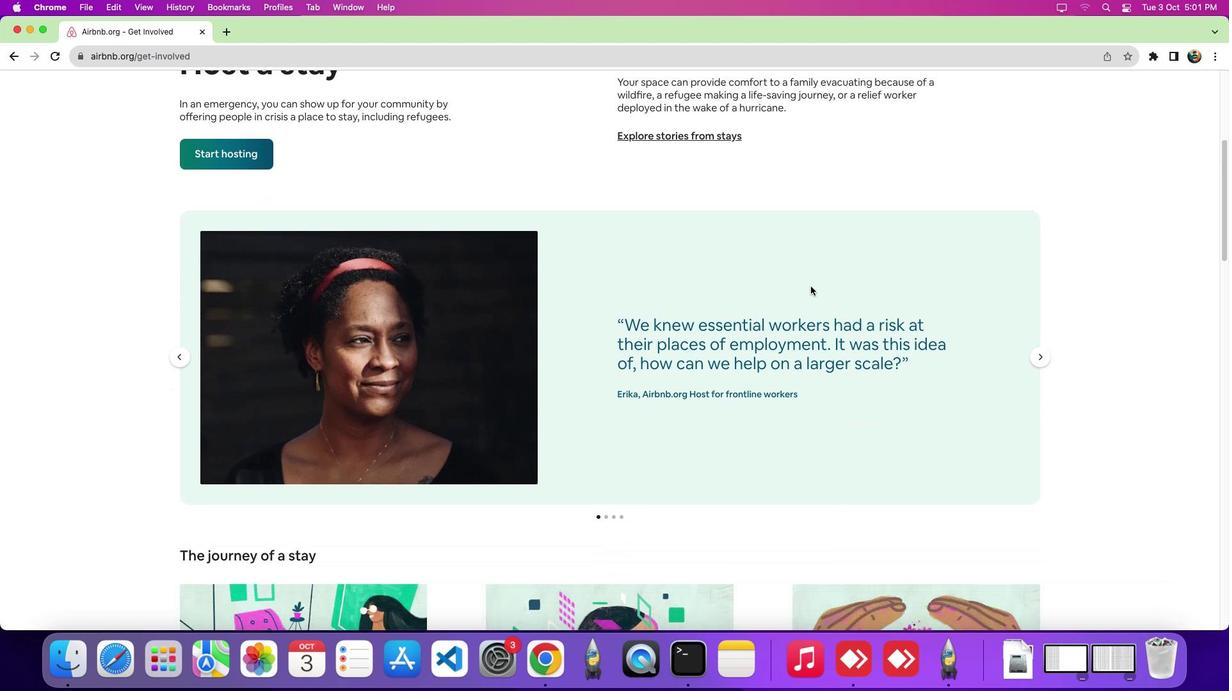 
Action: Mouse scrolled (811, 286) with delta (0, -1)
Screenshot: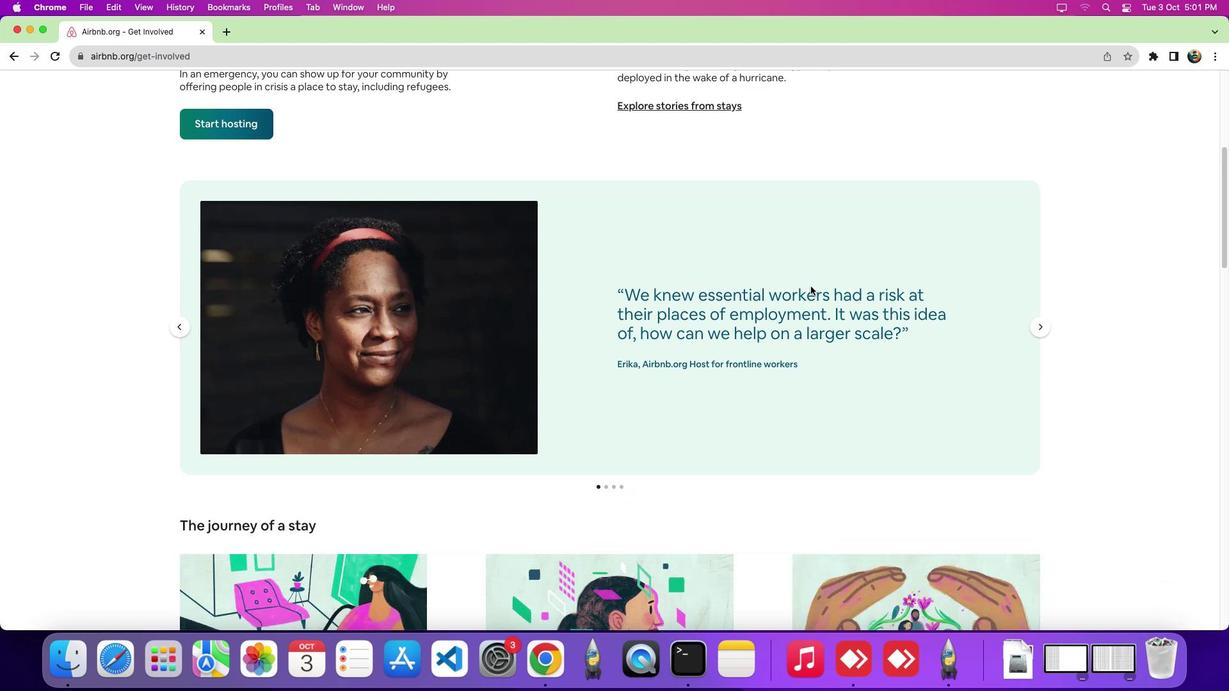 
Action: Mouse scrolled (811, 286) with delta (0, 0)
Screenshot: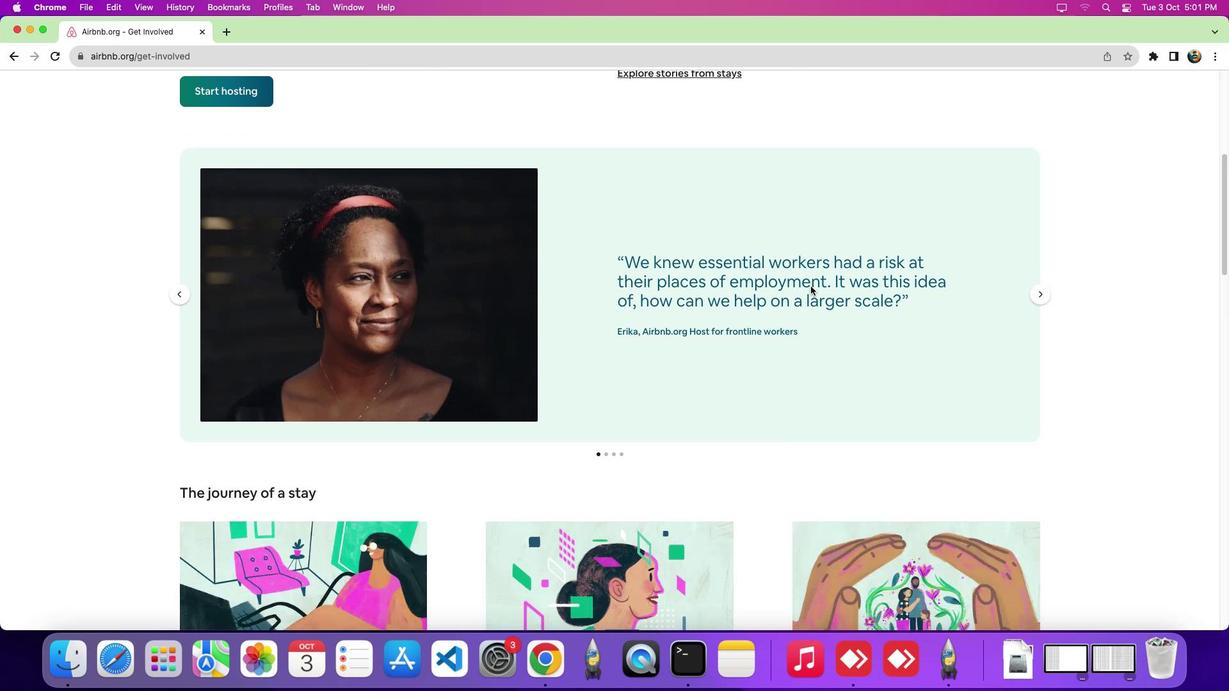 
Action: Mouse scrolled (811, 286) with delta (0, 0)
Screenshot: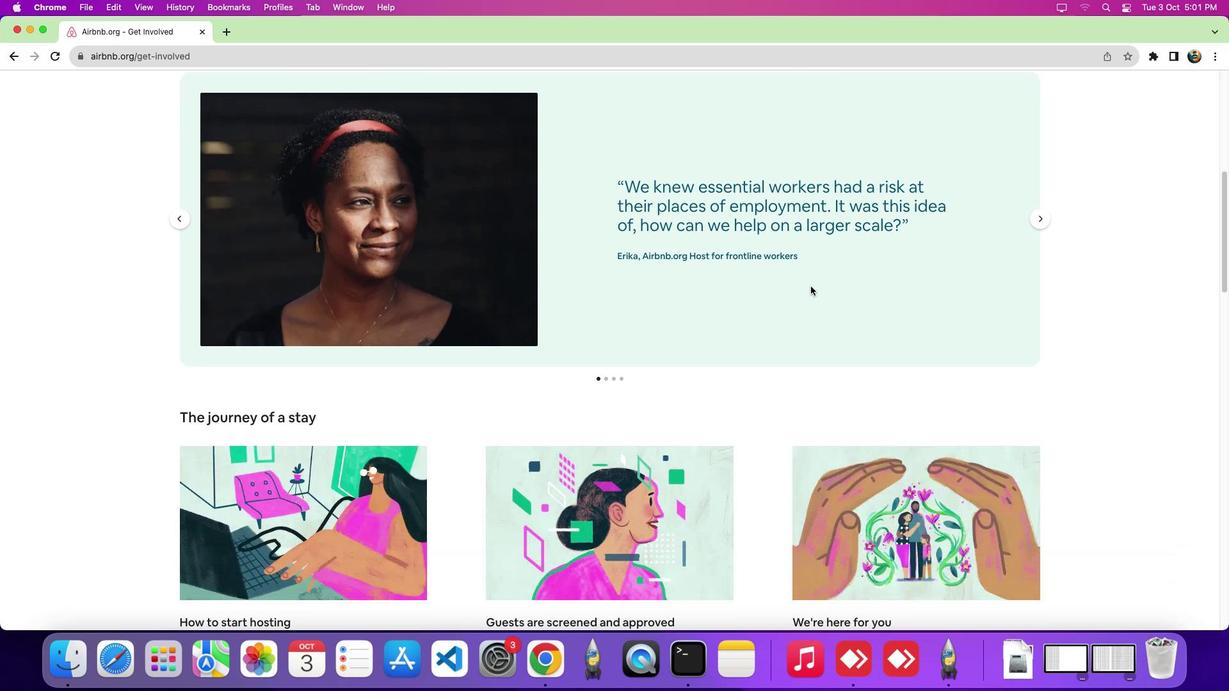 
Action: Mouse scrolled (811, 286) with delta (0, -1)
Screenshot: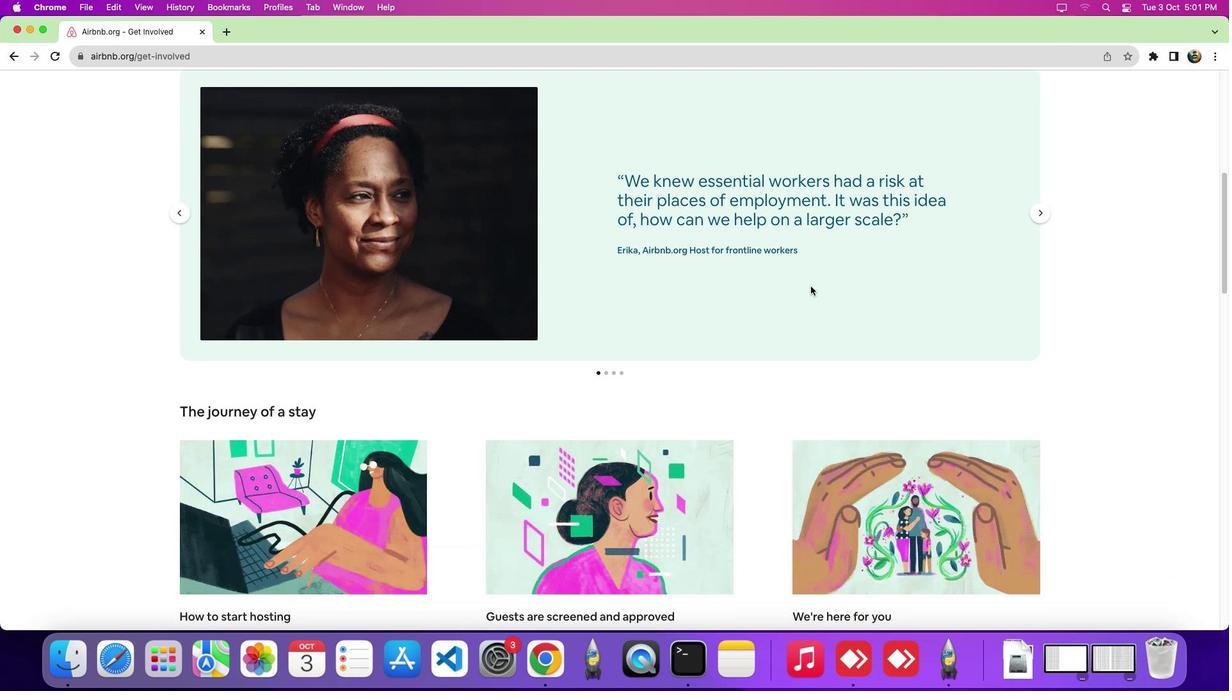 
Action: Mouse scrolled (811, 286) with delta (0, 0)
Screenshot: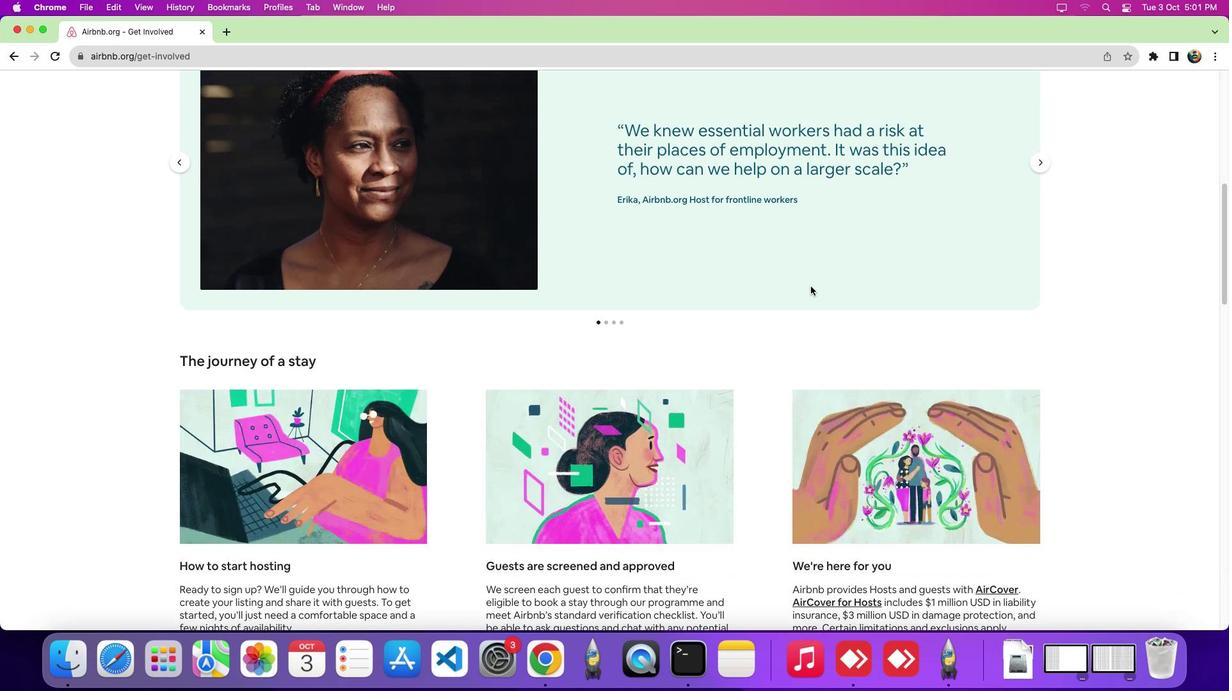 
Action: Mouse scrolled (811, 286) with delta (0, 0)
Screenshot: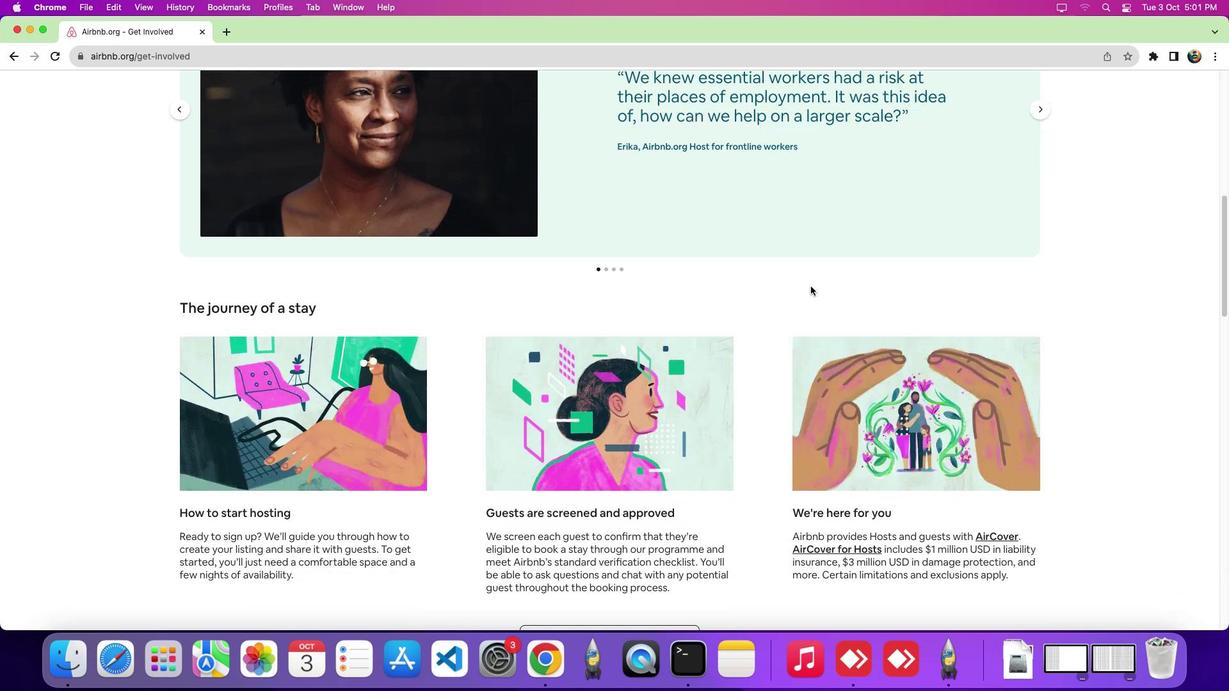 
Action: Mouse scrolled (811, 286) with delta (0, -1)
Screenshot: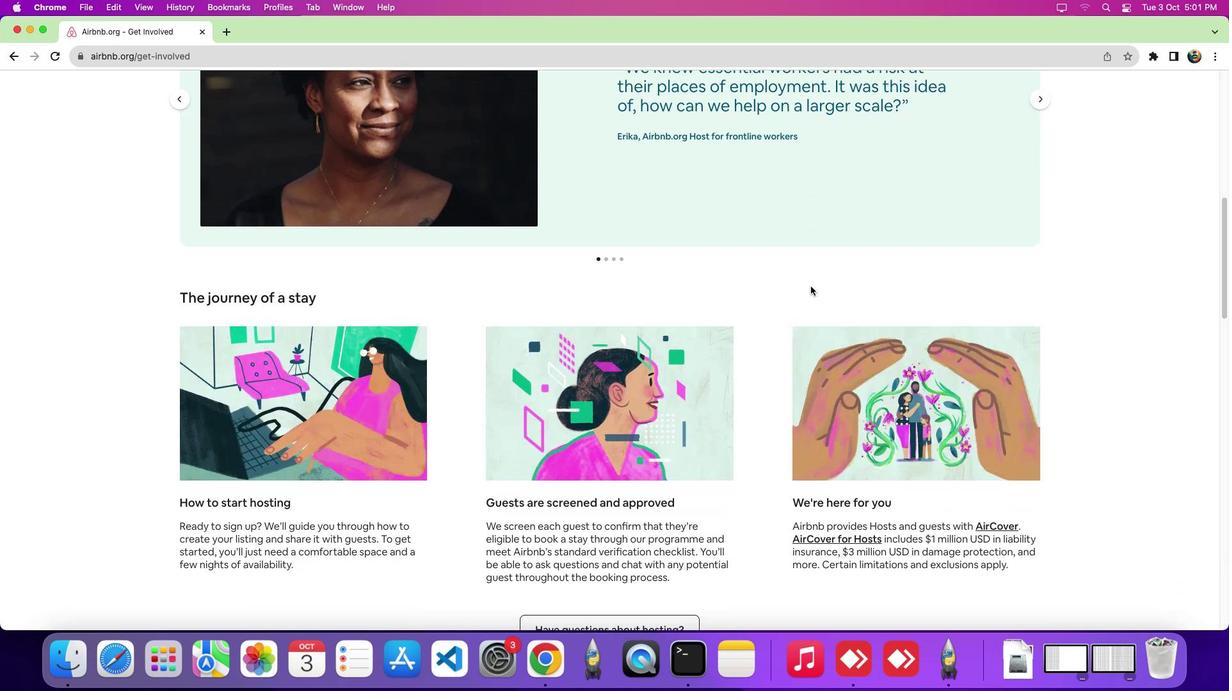 
Action: Mouse scrolled (811, 286) with delta (0, 0)
Screenshot: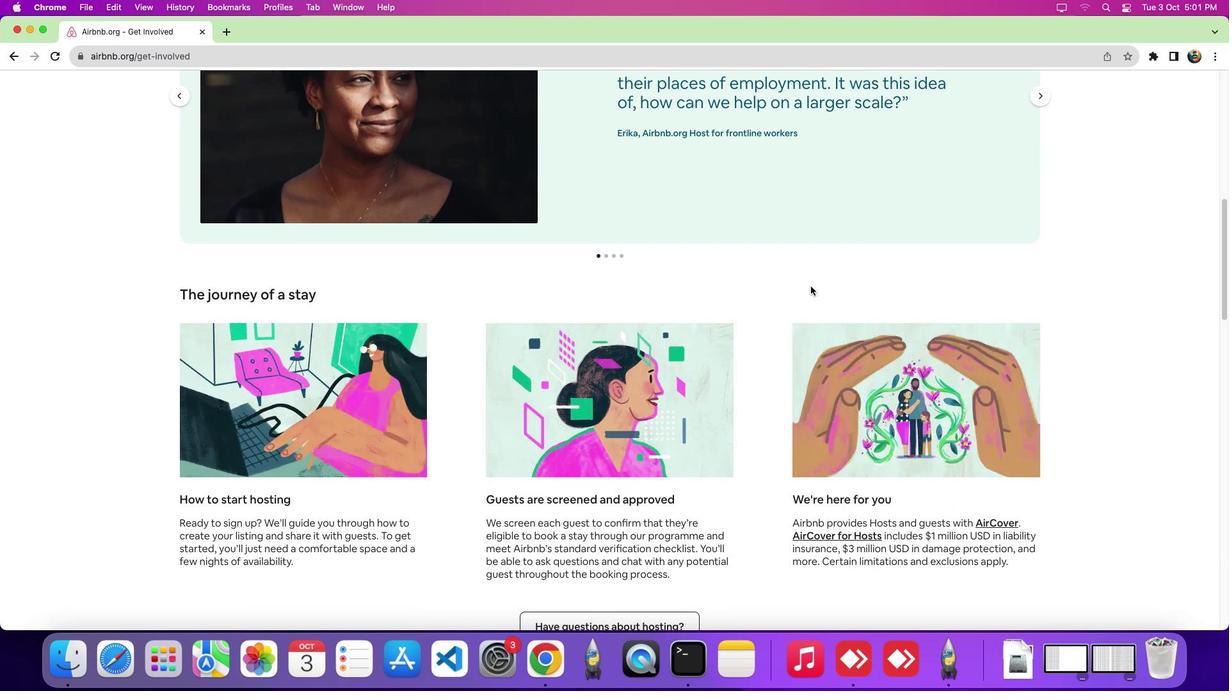 
Action: Mouse scrolled (811, 286) with delta (0, 0)
Screenshot: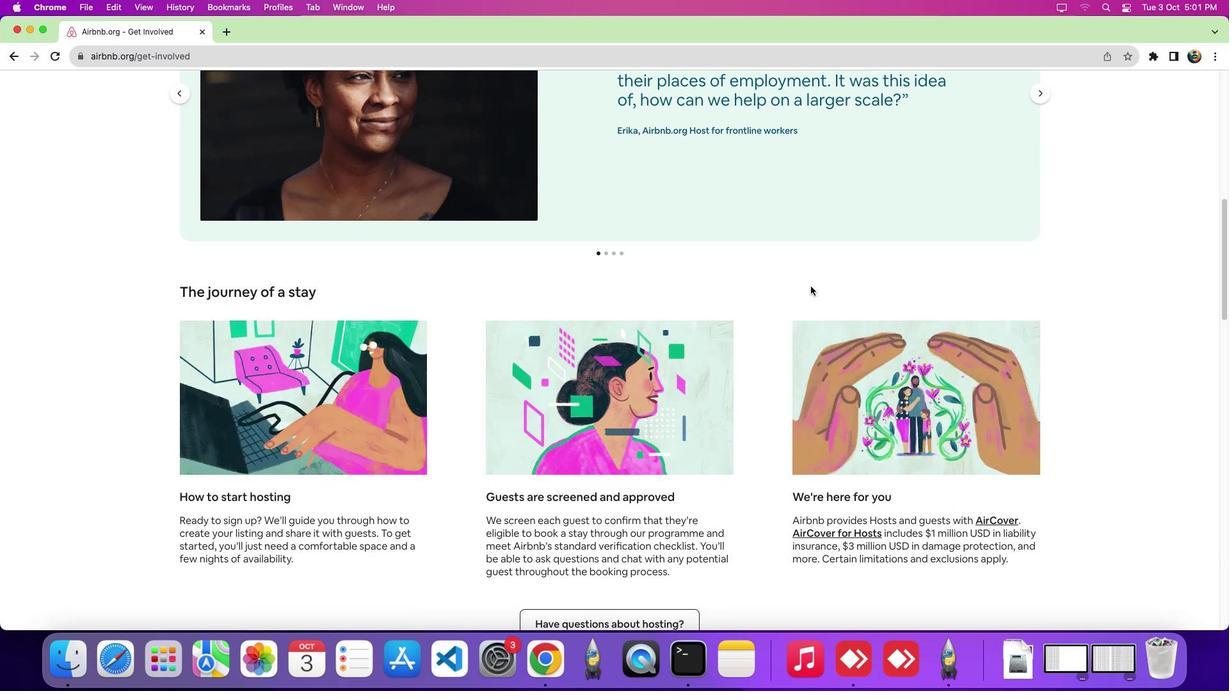 
Action: Mouse scrolled (811, 286) with delta (0, 0)
Screenshot: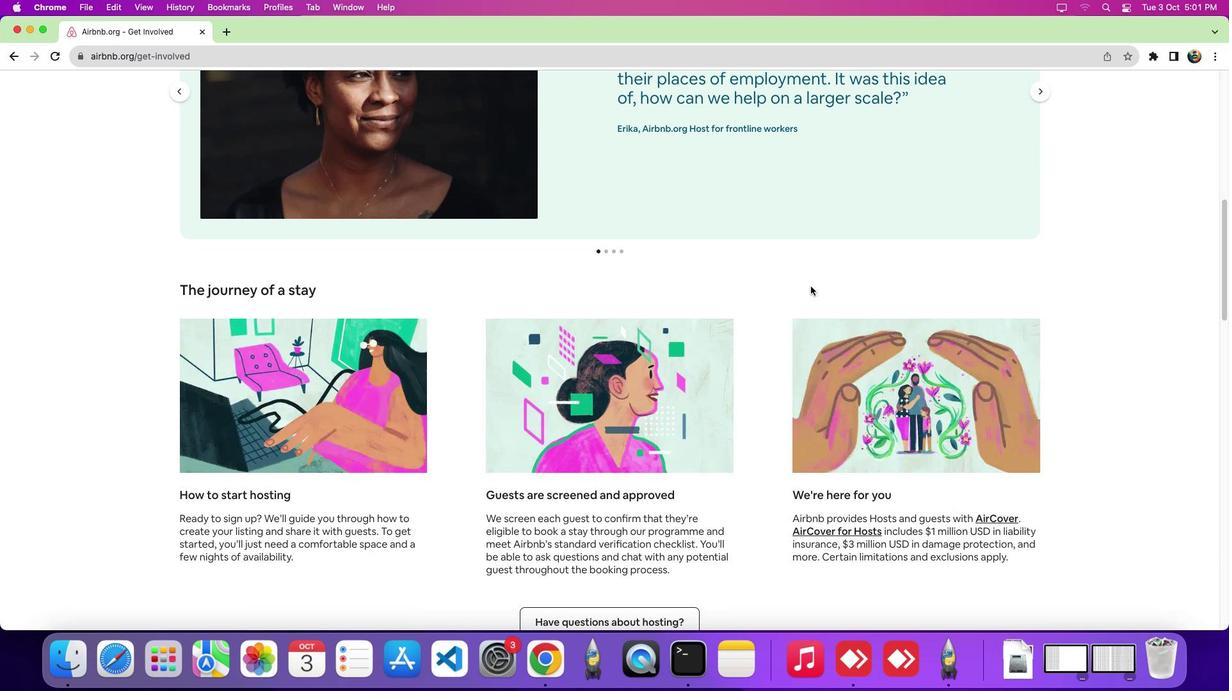 
Action: Mouse scrolled (811, 286) with delta (0, 0)
Screenshot: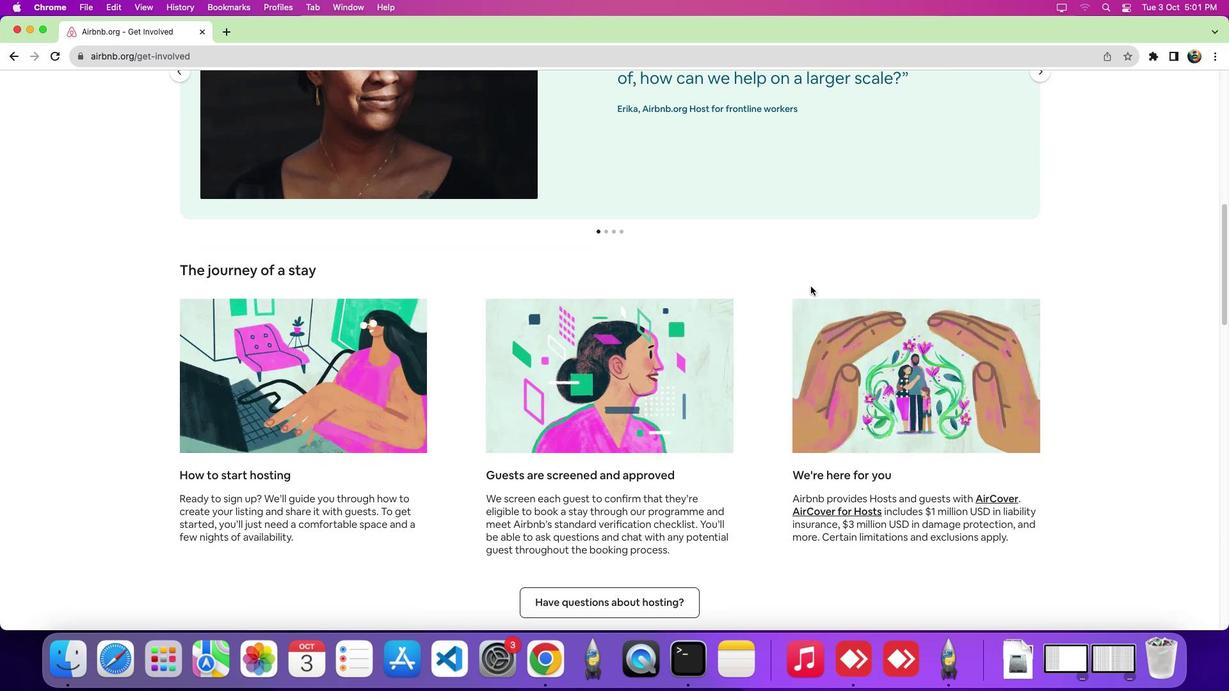 
Action: Mouse scrolled (811, 286) with delta (0, 0)
Screenshot: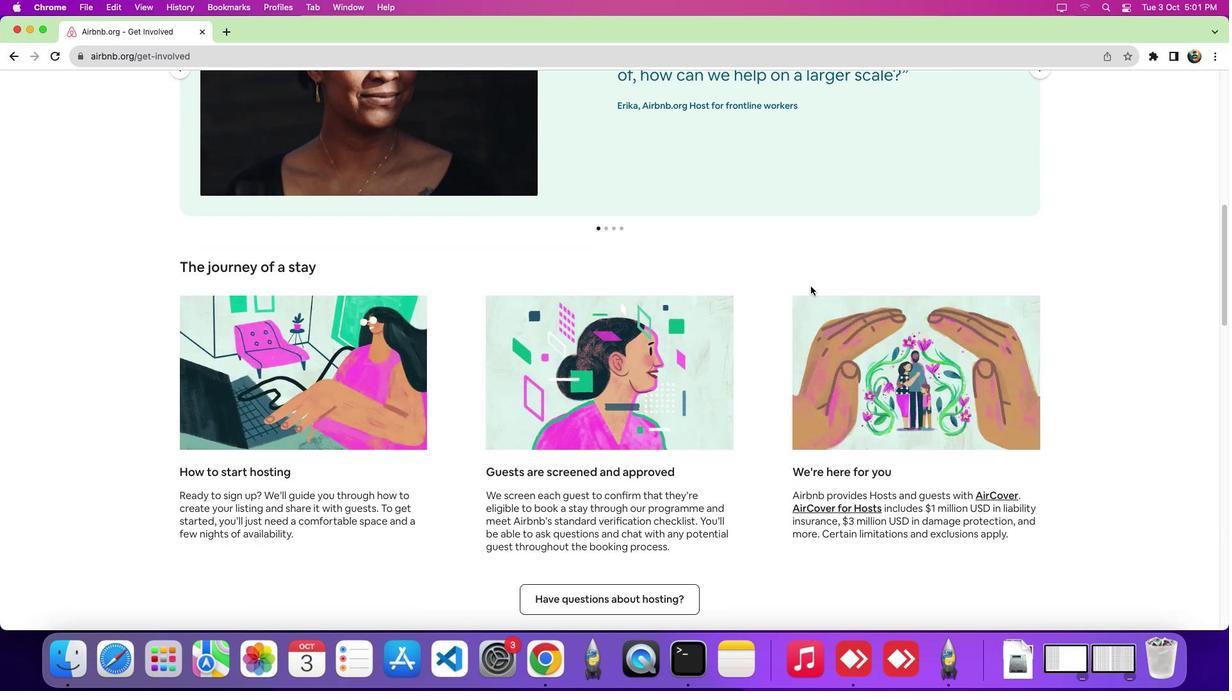 
Action: Mouse scrolled (811, 286) with delta (0, 0)
Screenshot: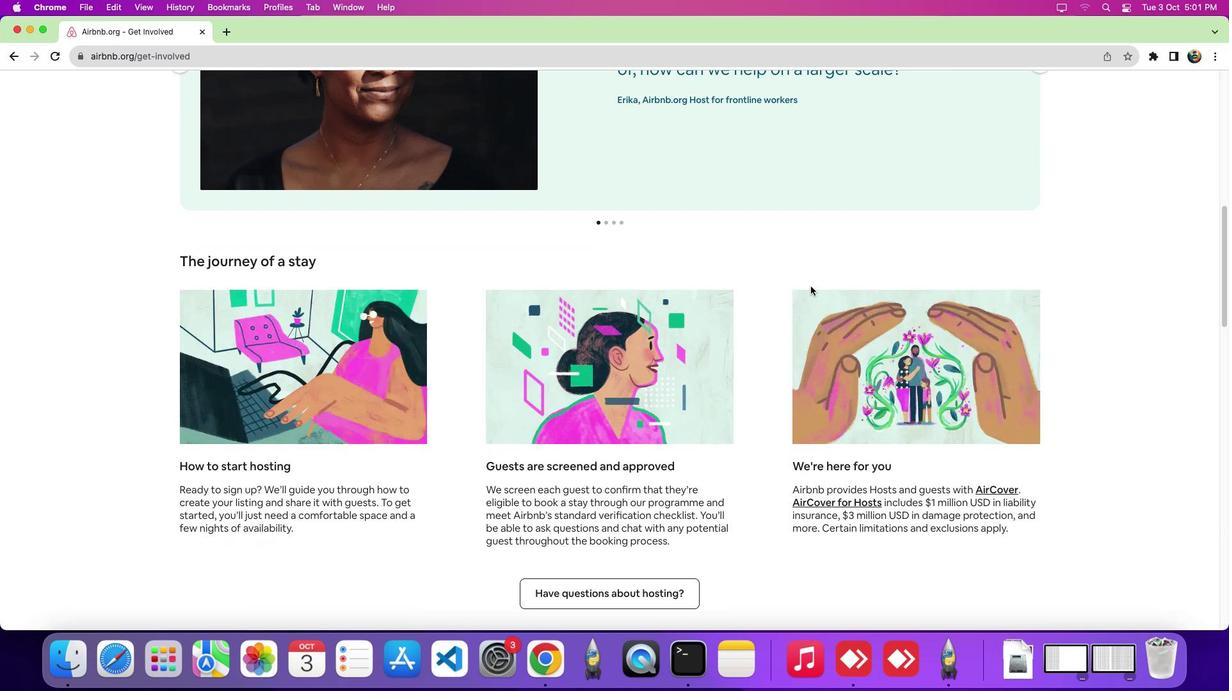 
Action: Mouse scrolled (811, 286) with delta (0, 0)
Screenshot: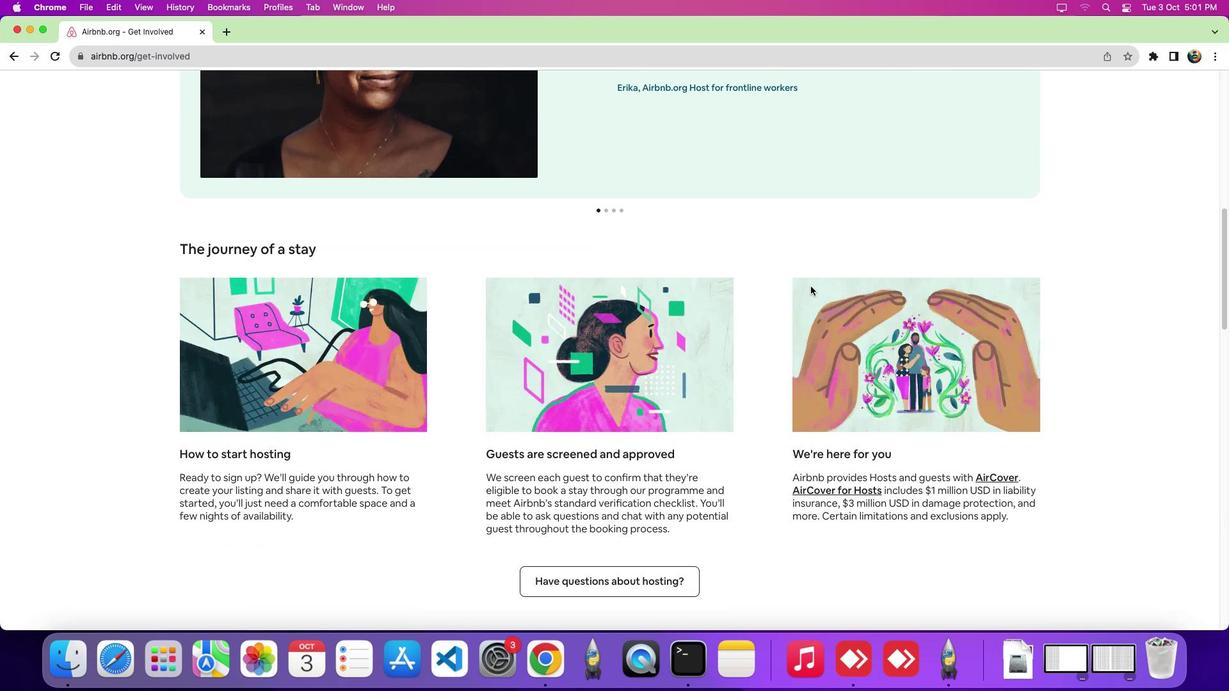 
Action: Mouse scrolled (811, 286) with delta (0, 0)
Screenshot: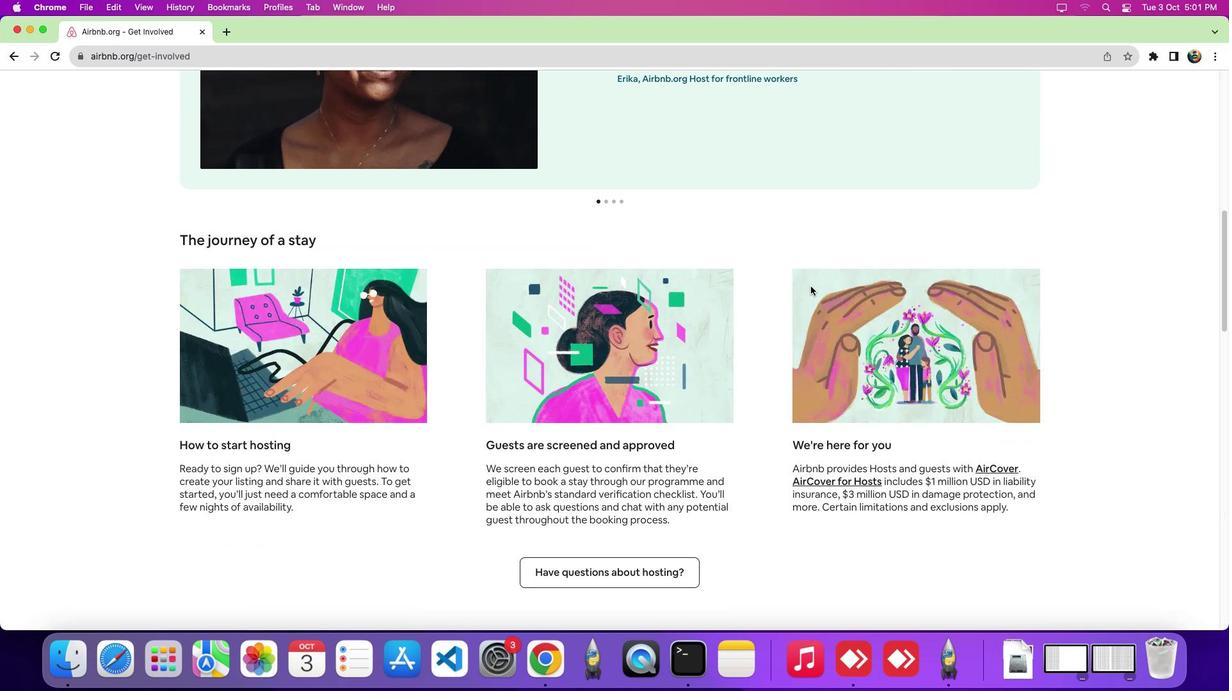
Action: Mouse scrolled (811, 286) with delta (0, 0)
Screenshot: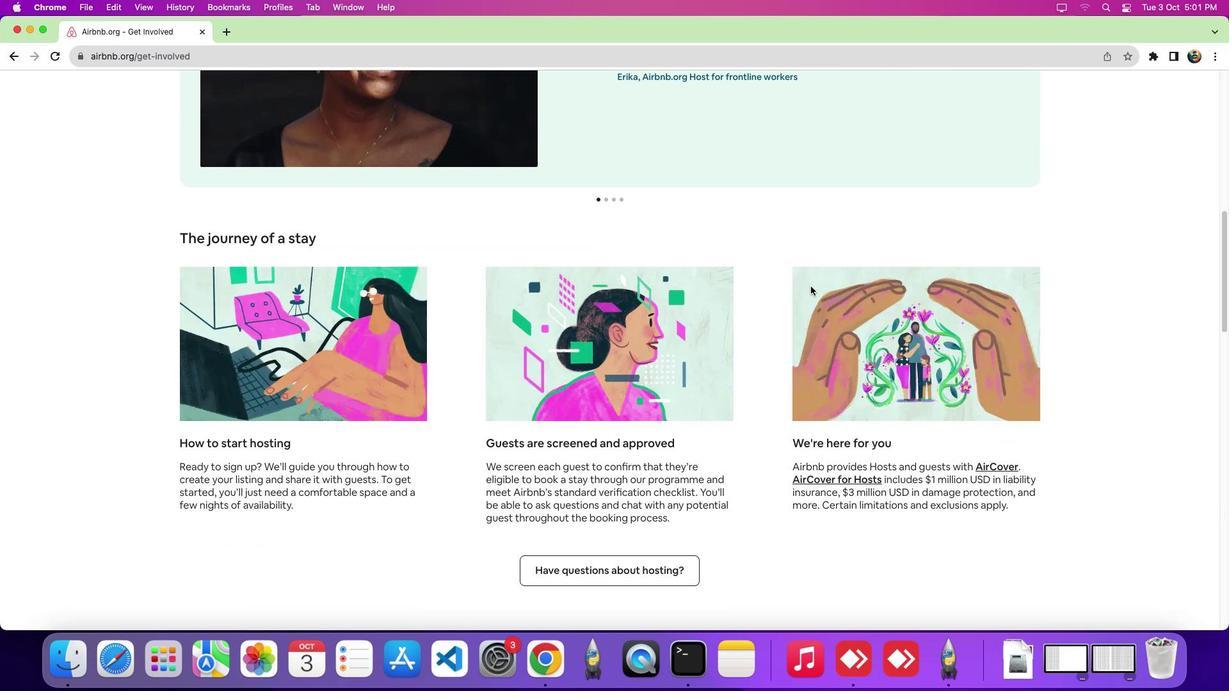 
Action: Mouse scrolled (811, 286) with delta (0, 0)
Screenshot: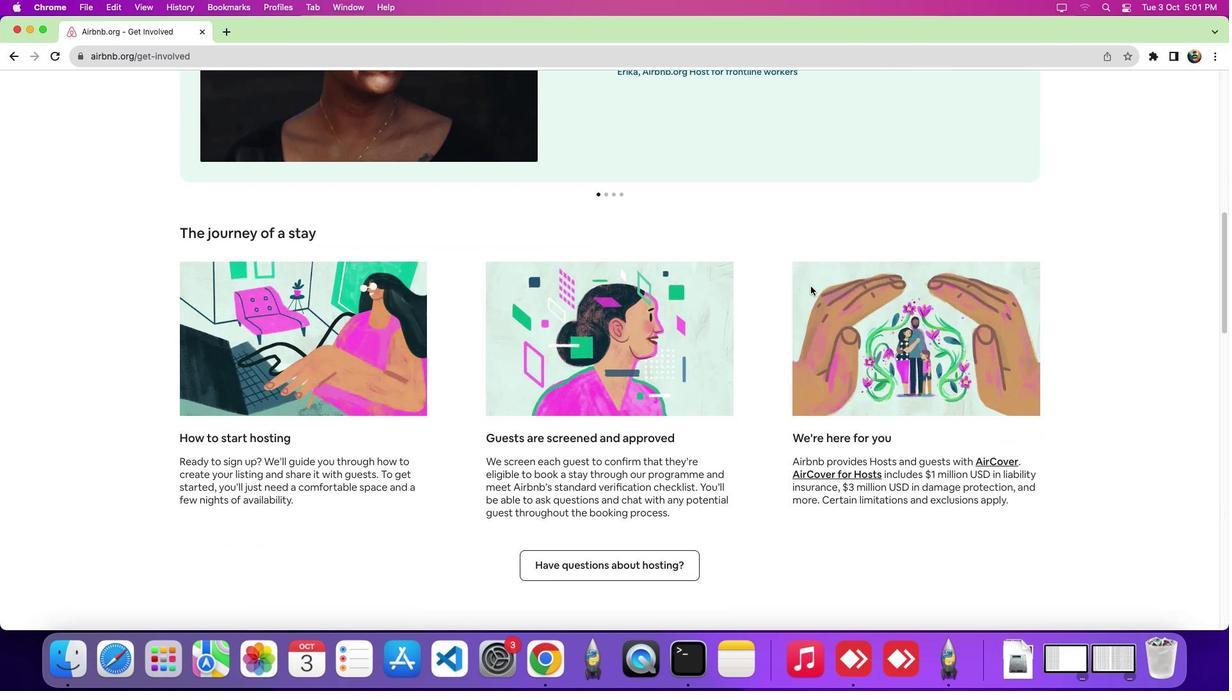 
Action: Mouse scrolled (811, 286) with delta (0, 0)
Screenshot: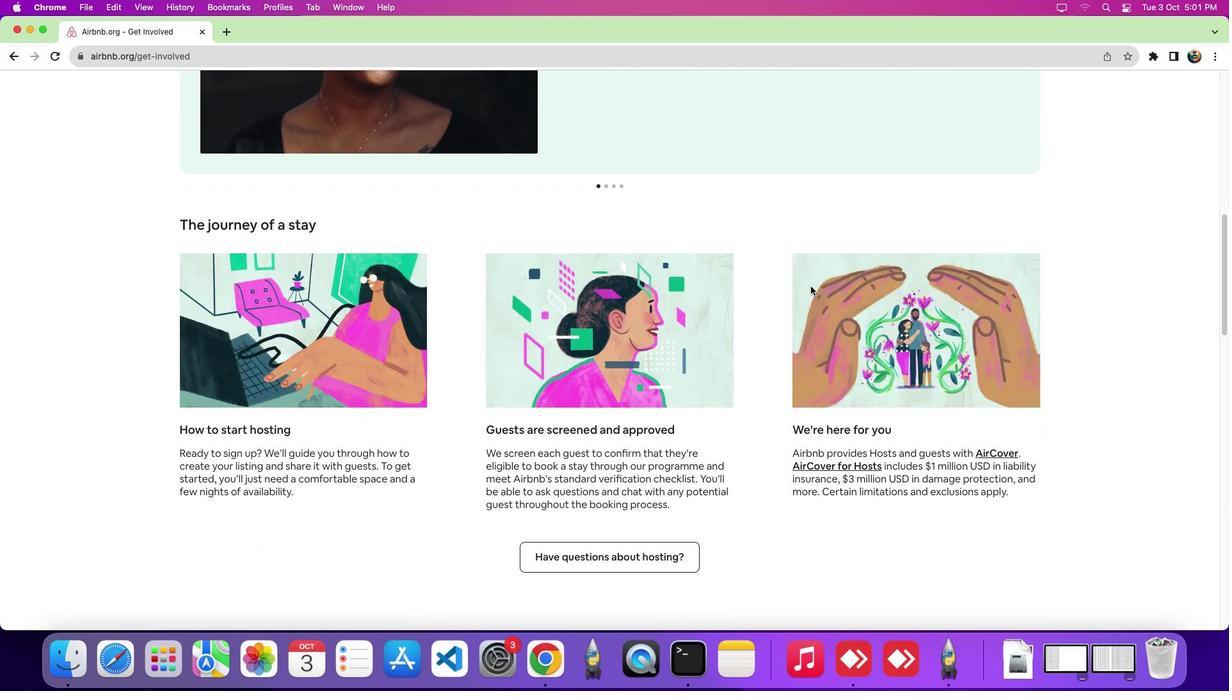 
Action: Mouse scrolled (811, 286) with delta (0, 0)
Screenshot: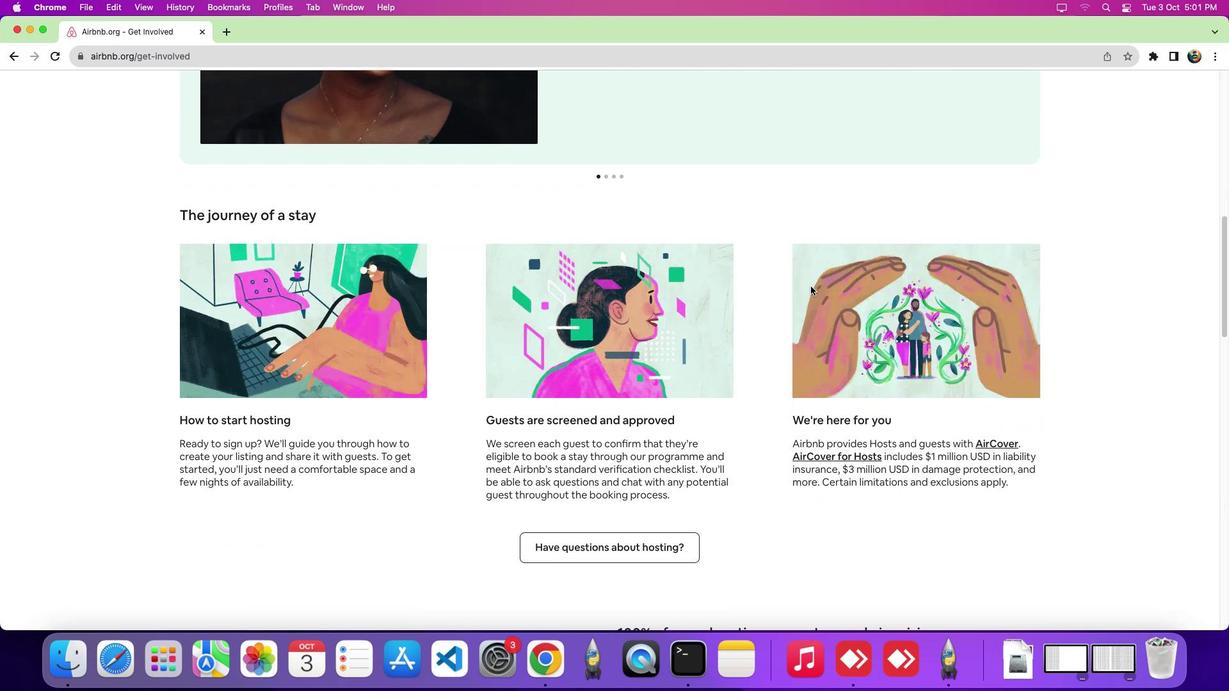 
Action: Mouse scrolled (811, 286) with delta (0, 0)
Screenshot: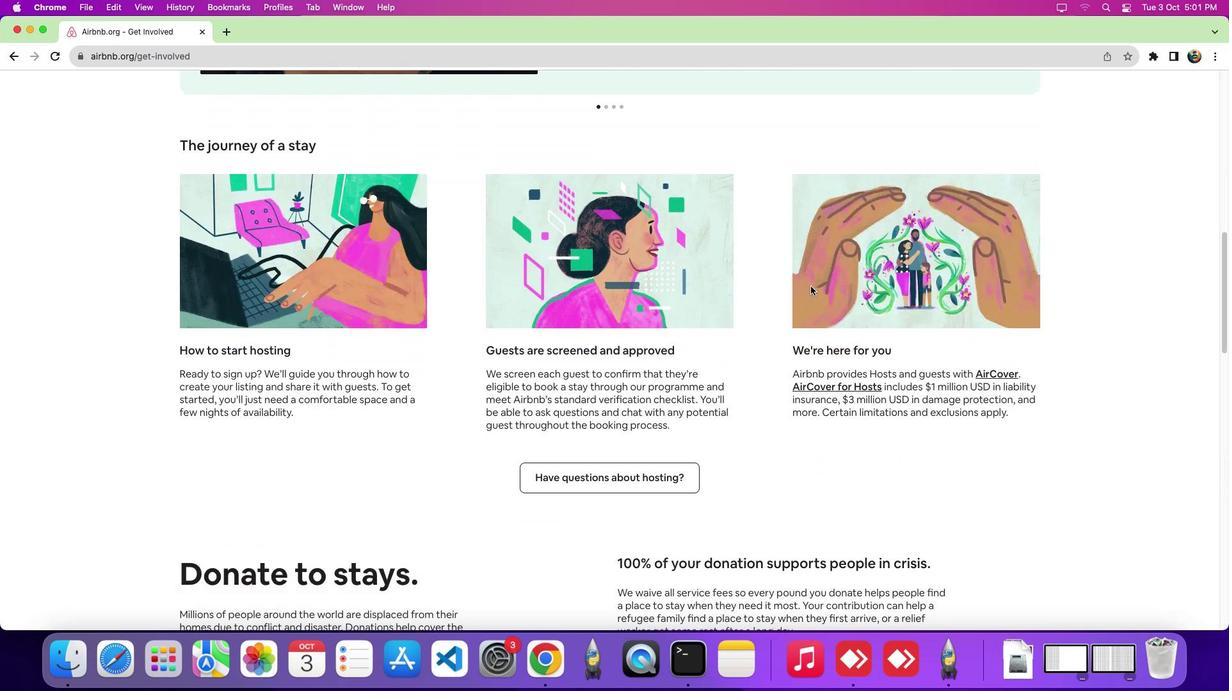 
Action: Mouse scrolled (811, 286) with delta (0, 0)
Screenshot: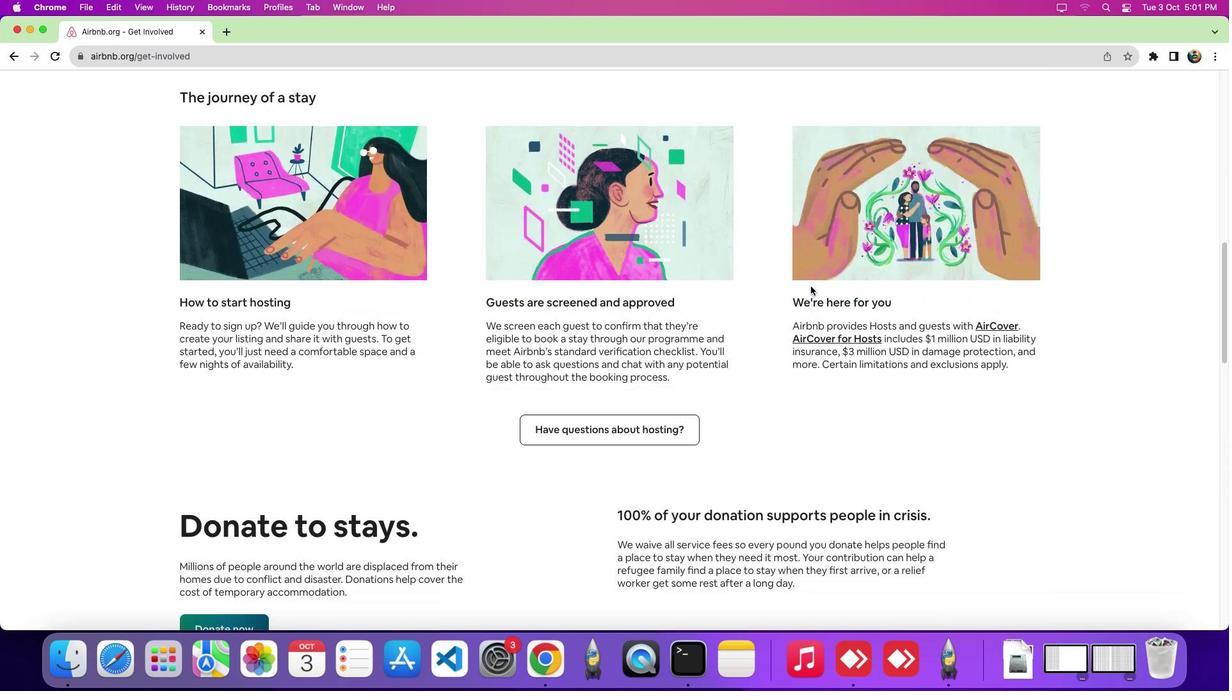 
Action: Mouse scrolled (811, 286) with delta (0, -1)
Screenshot: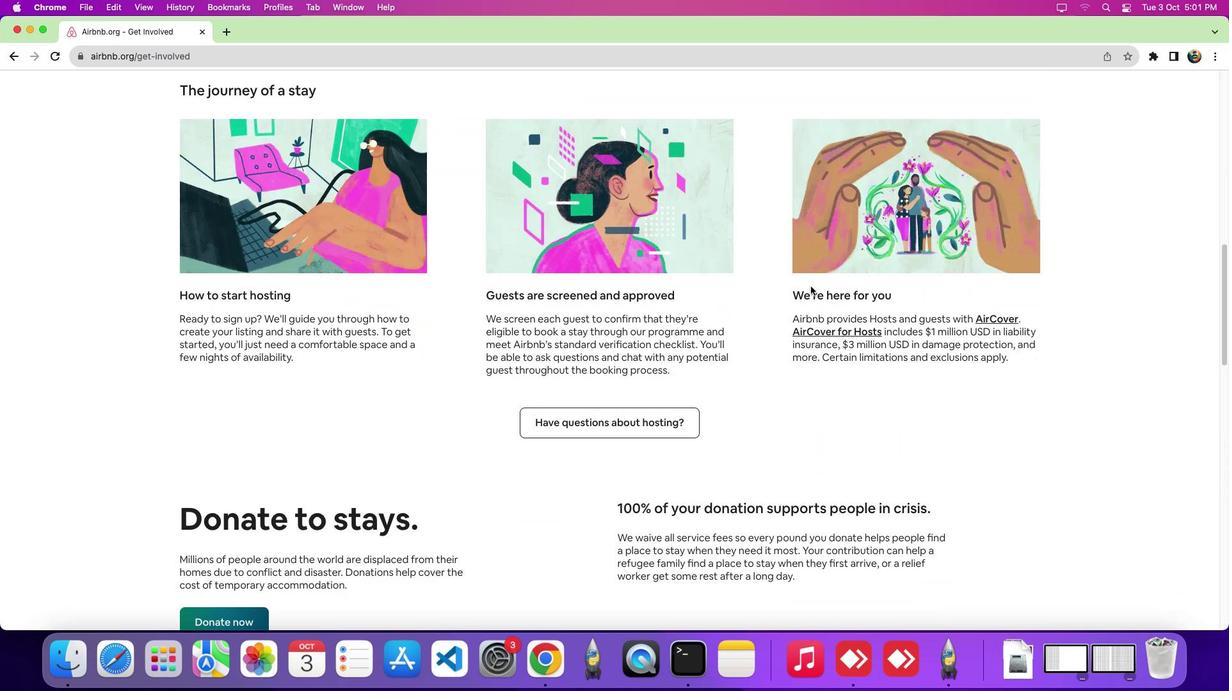 
Action: Mouse moved to (660, 421)
Screenshot: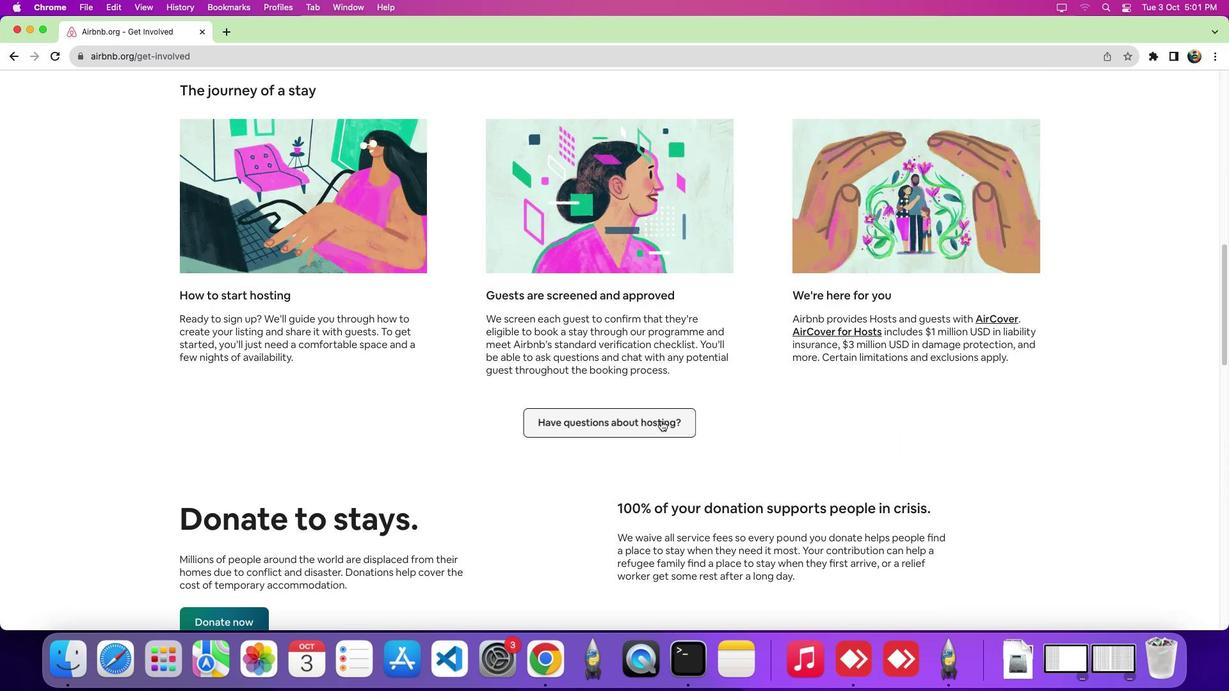 
Action: Mouse pressed left at (660, 421)
Screenshot: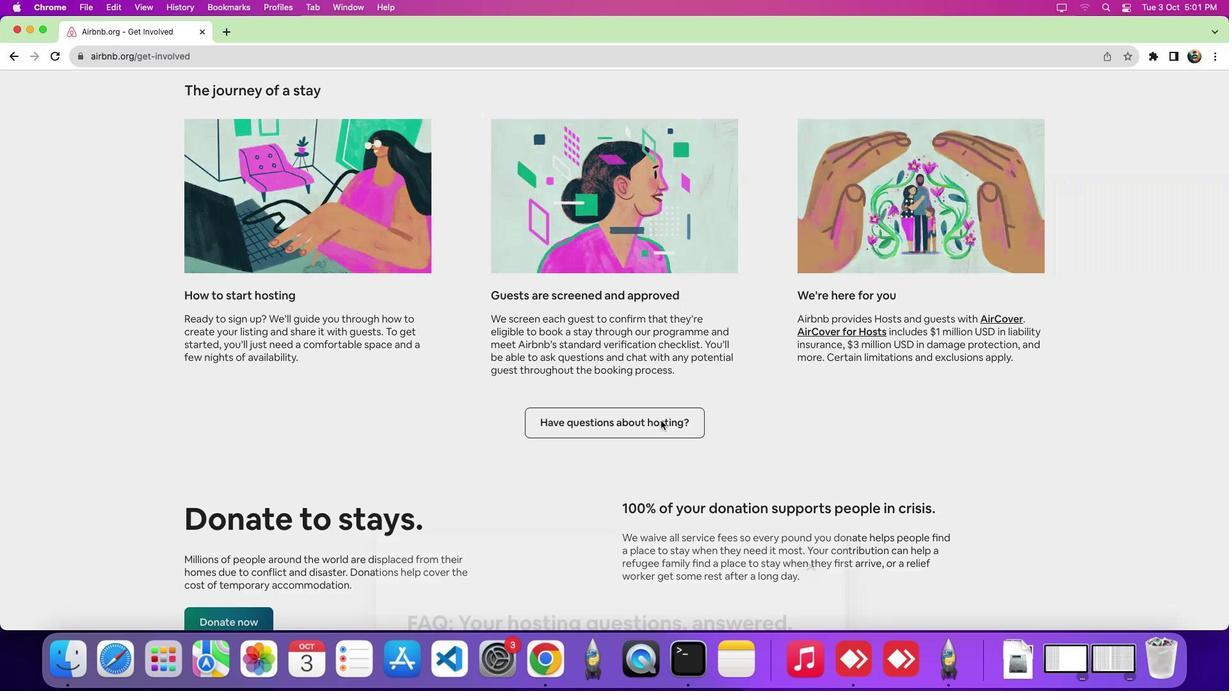 
Action: Mouse moved to (615, 422)
Screenshot: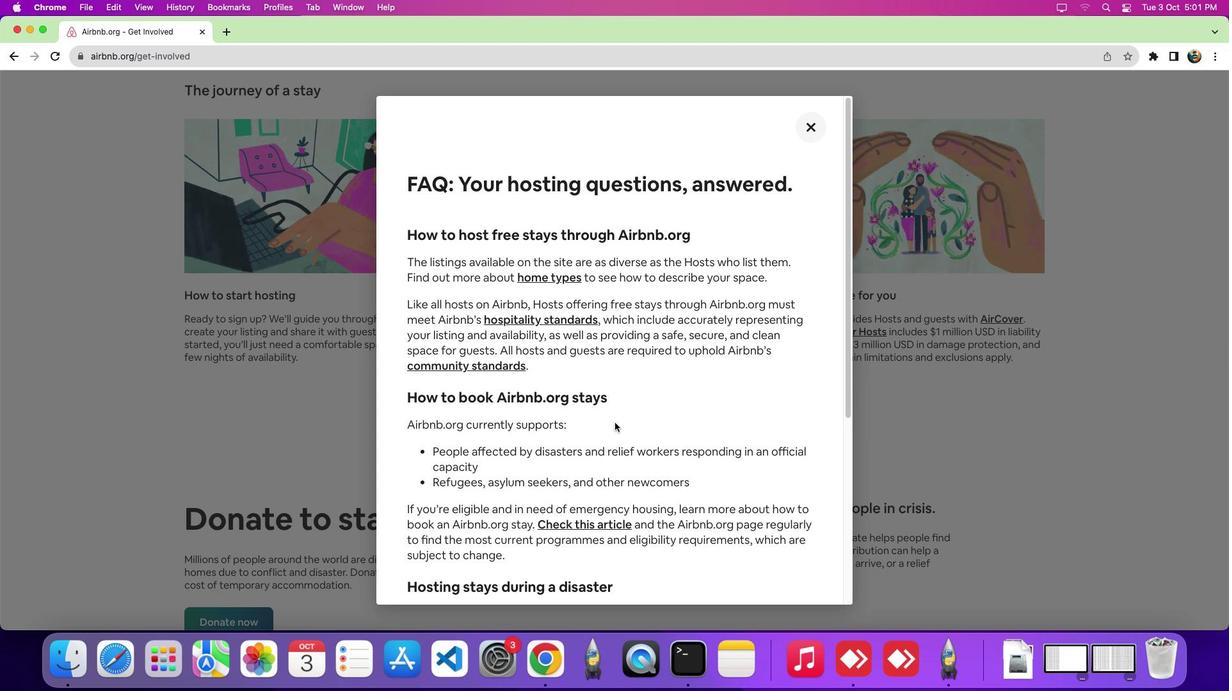 
Action: Mouse scrolled (615, 422) with delta (0, 0)
Screenshot: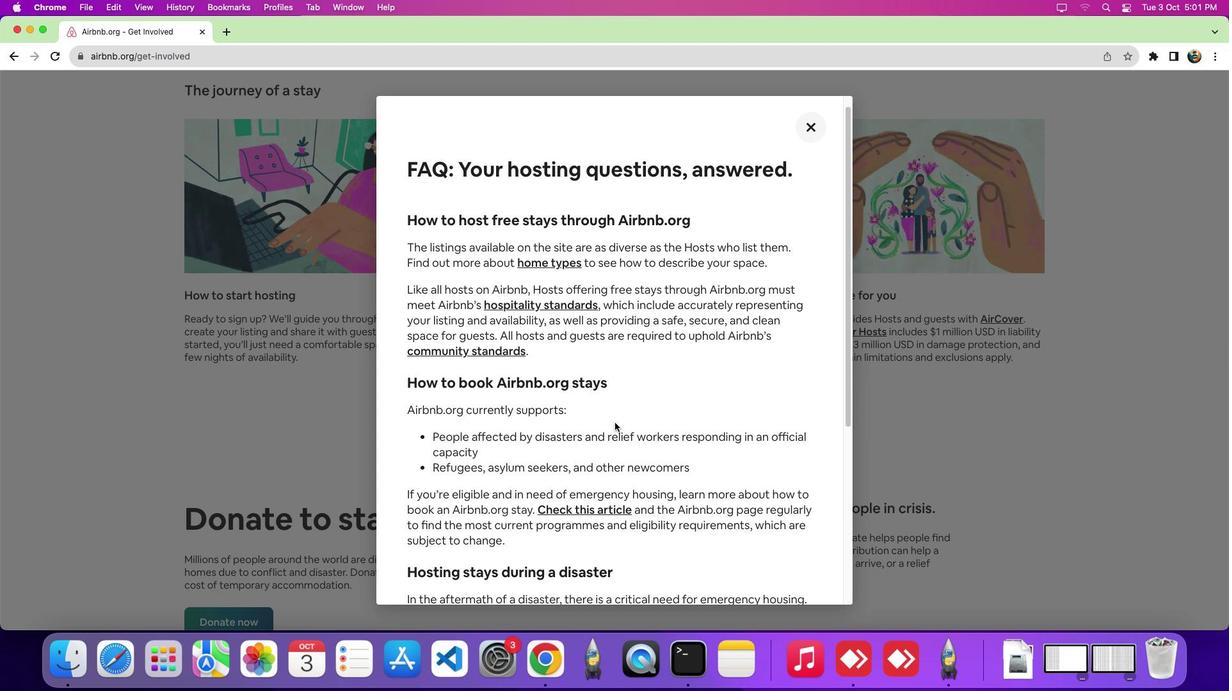 
Action: Mouse scrolled (615, 422) with delta (0, 0)
Screenshot: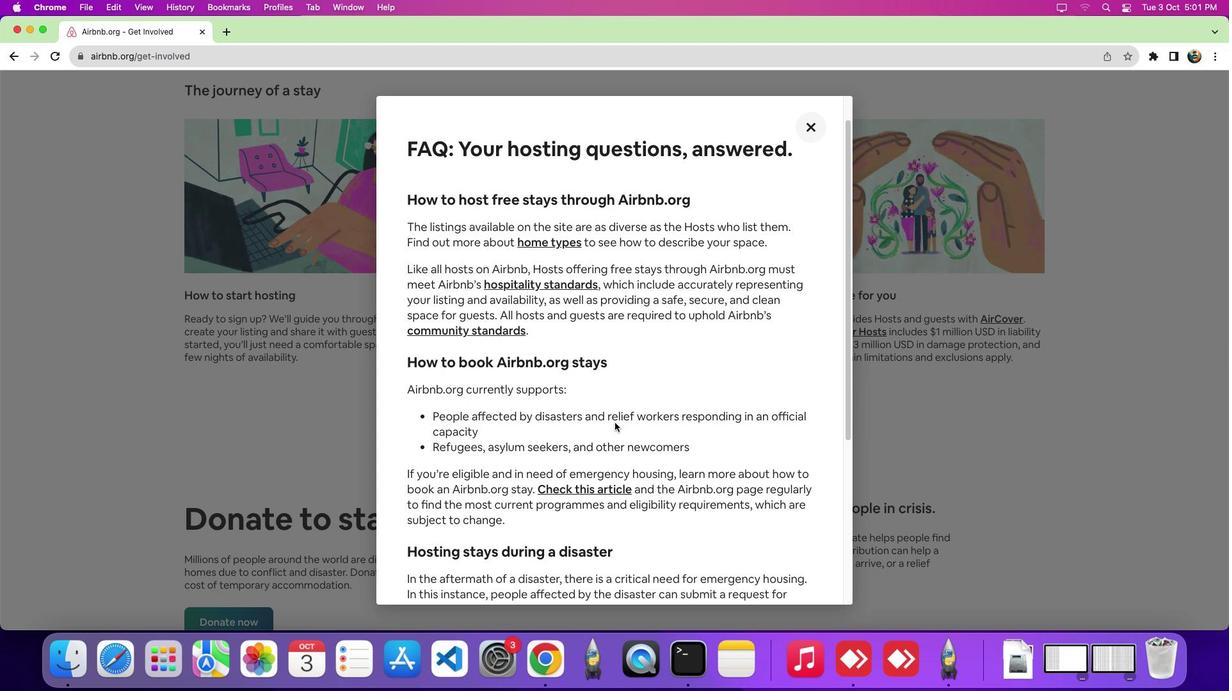 
Action: Mouse scrolled (615, 422) with delta (0, 0)
Screenshot: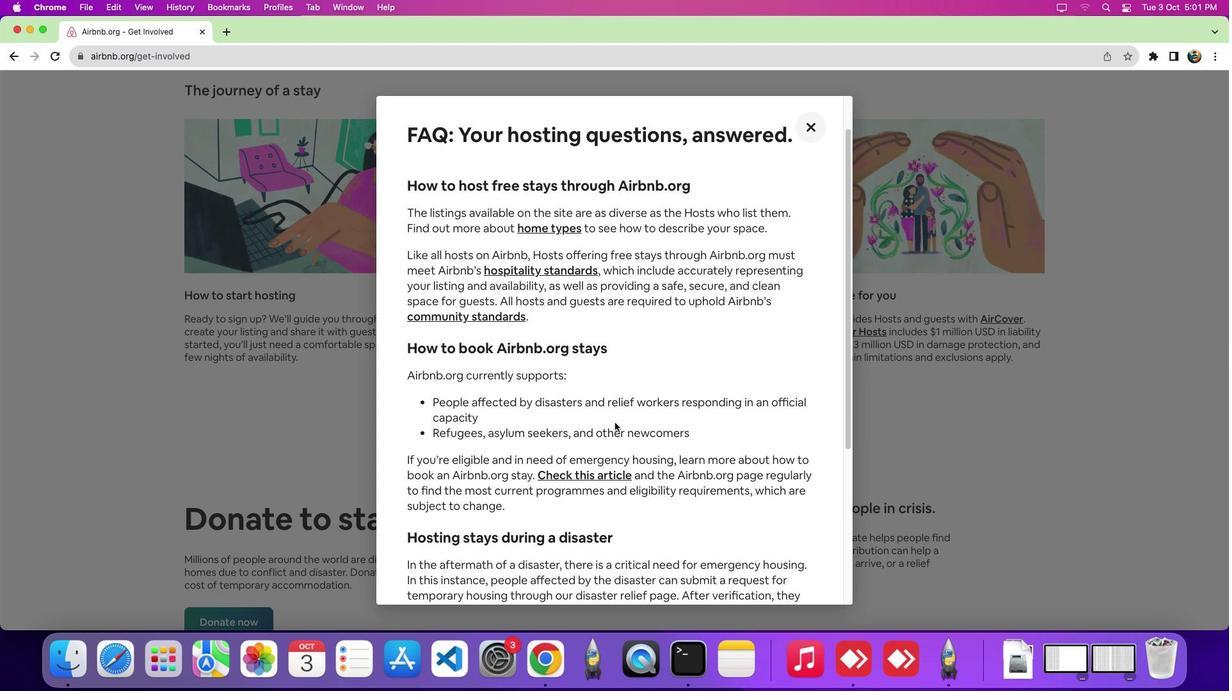 
Action: Mouse scrolled (615, 422) with delta (0, 0)
Screenshot: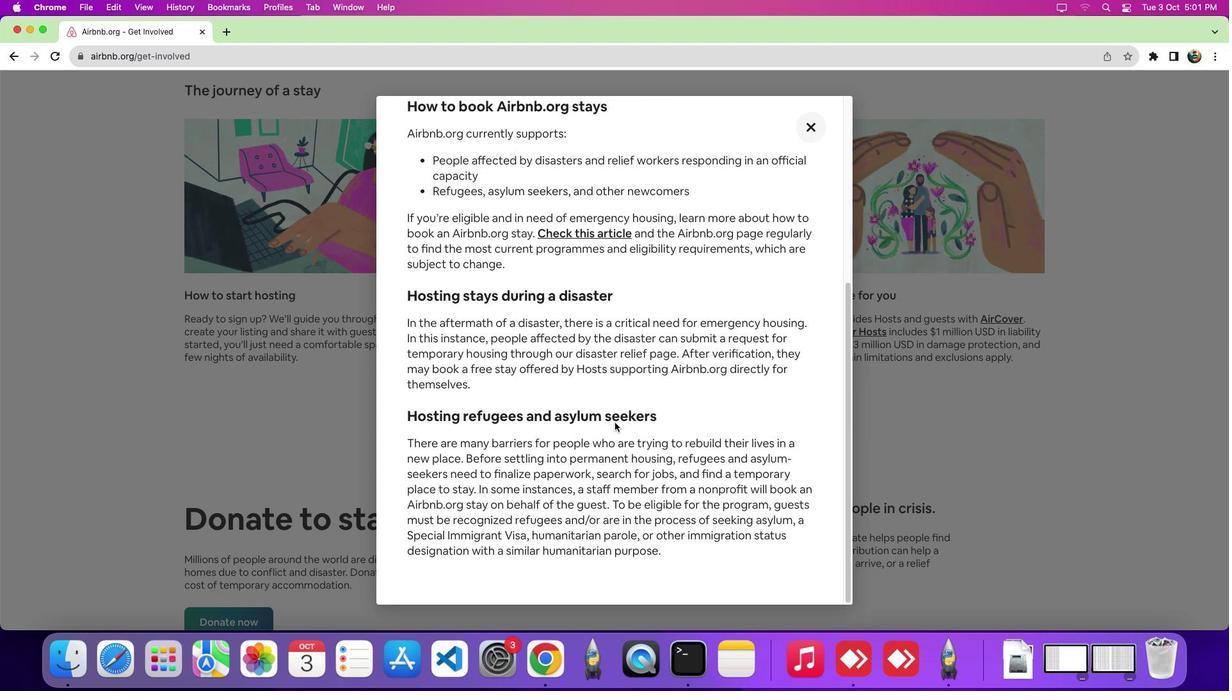 
Action: Mouse scrolled (615, 422) with delta (0, 0)
Screenshot: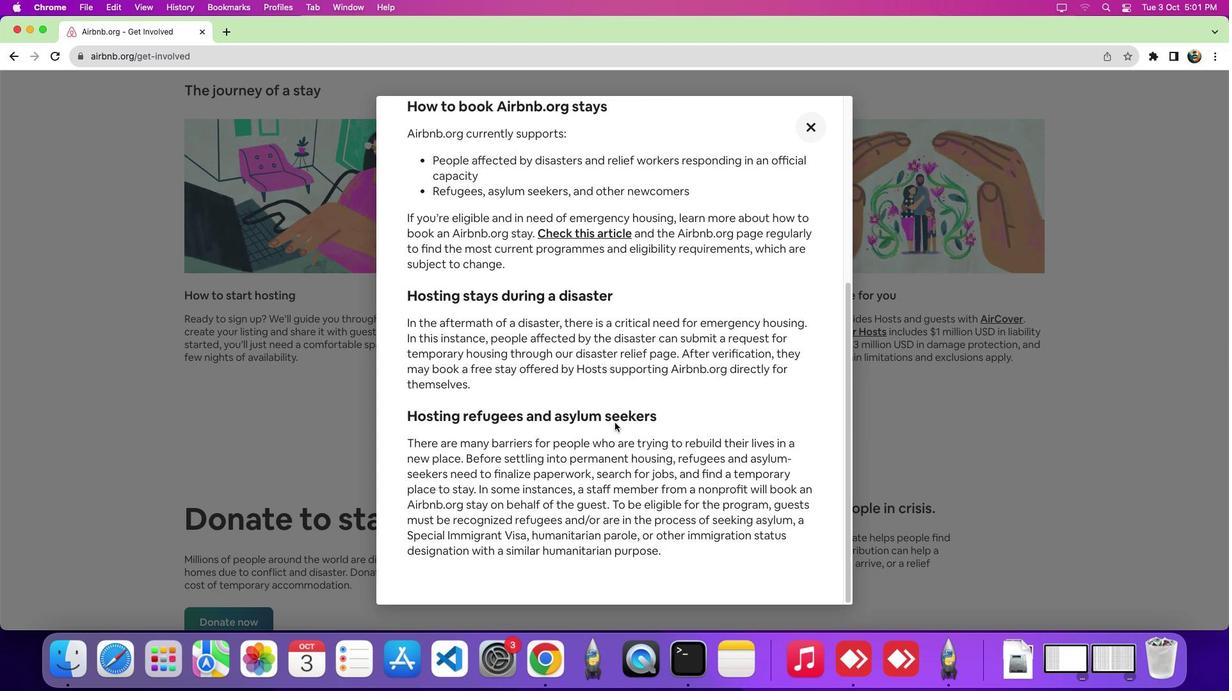 
Action: Mouse scrolled (615, 422) with delta (0, -5)
Screenshot: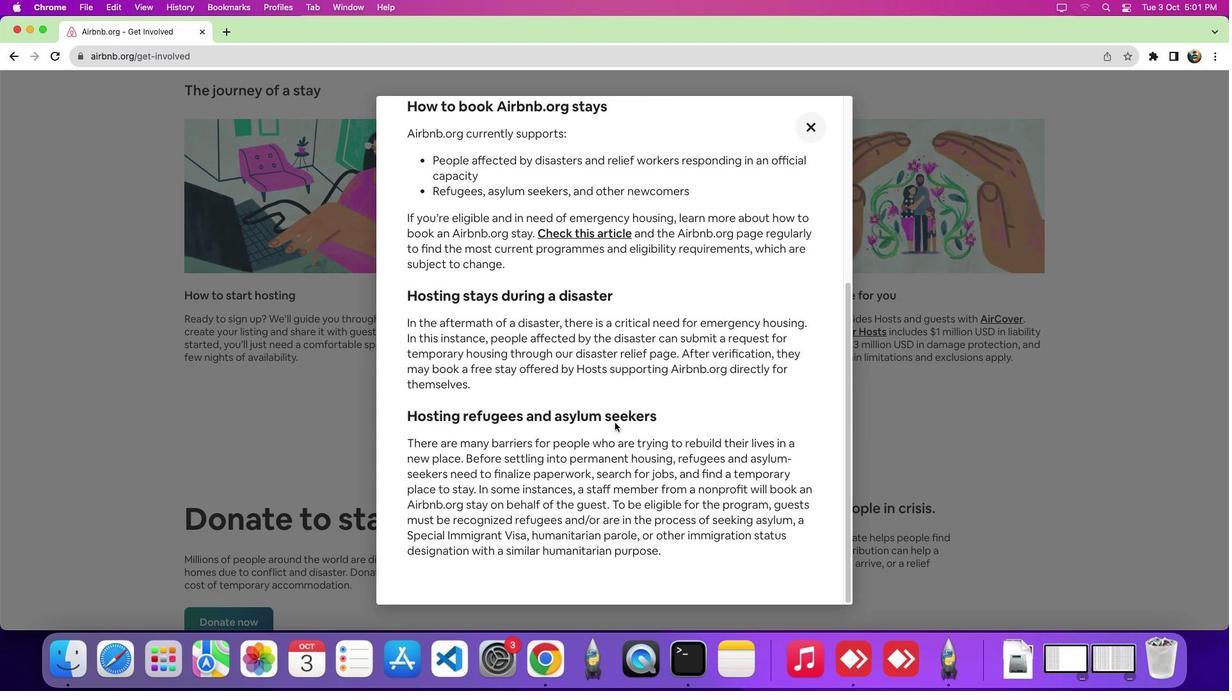 
Action: Mouse scrolled (615, 422) with delta (0, -6)
Screenshot: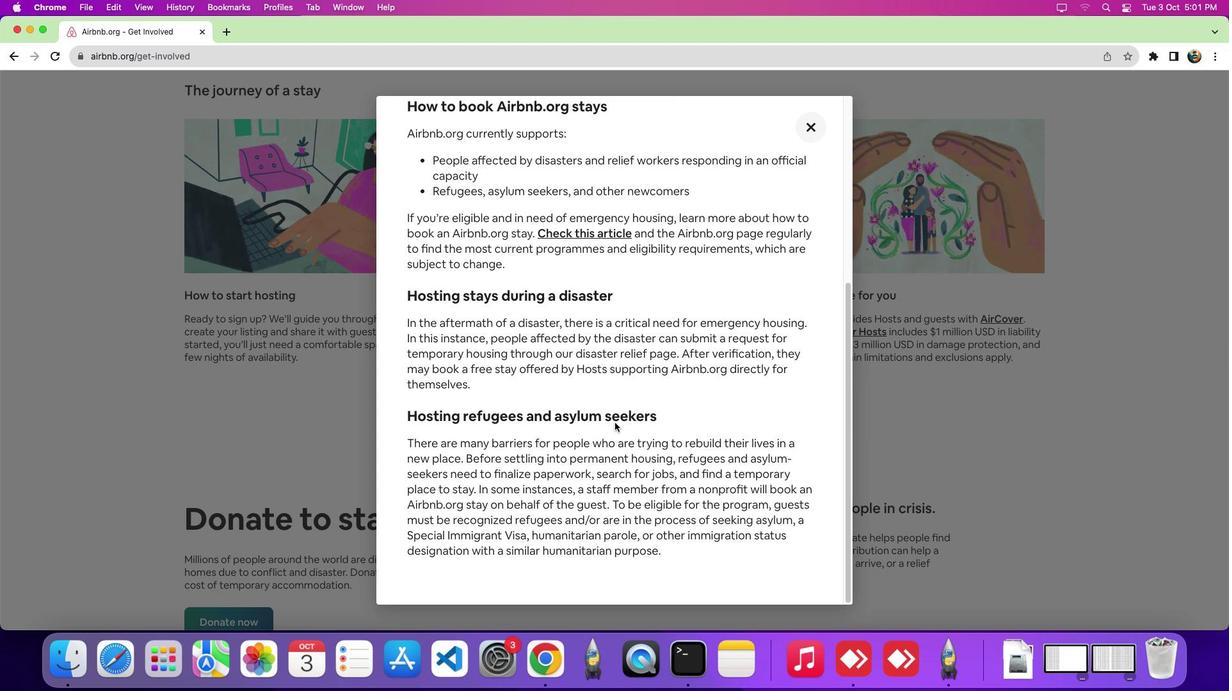 
